 Task: Sort the products in the category "Children & Baby Health" by unit price (high first).
Action: Mouse moved to (265, 114)
Screenshot: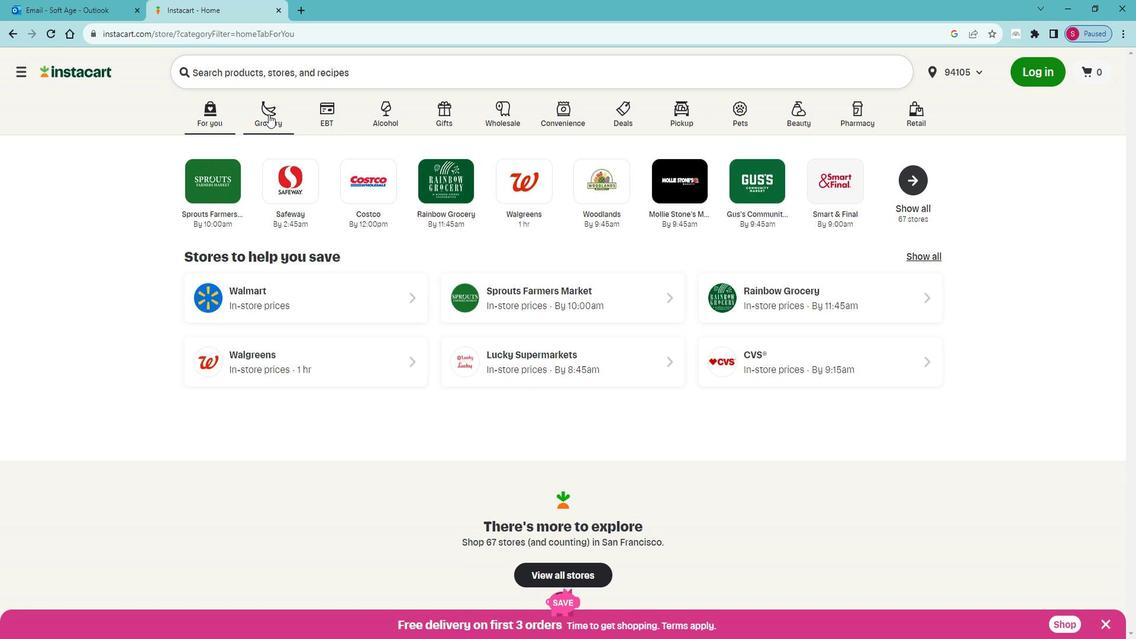 
Action: Mouse pressed left at (265, 114)
Screenshot: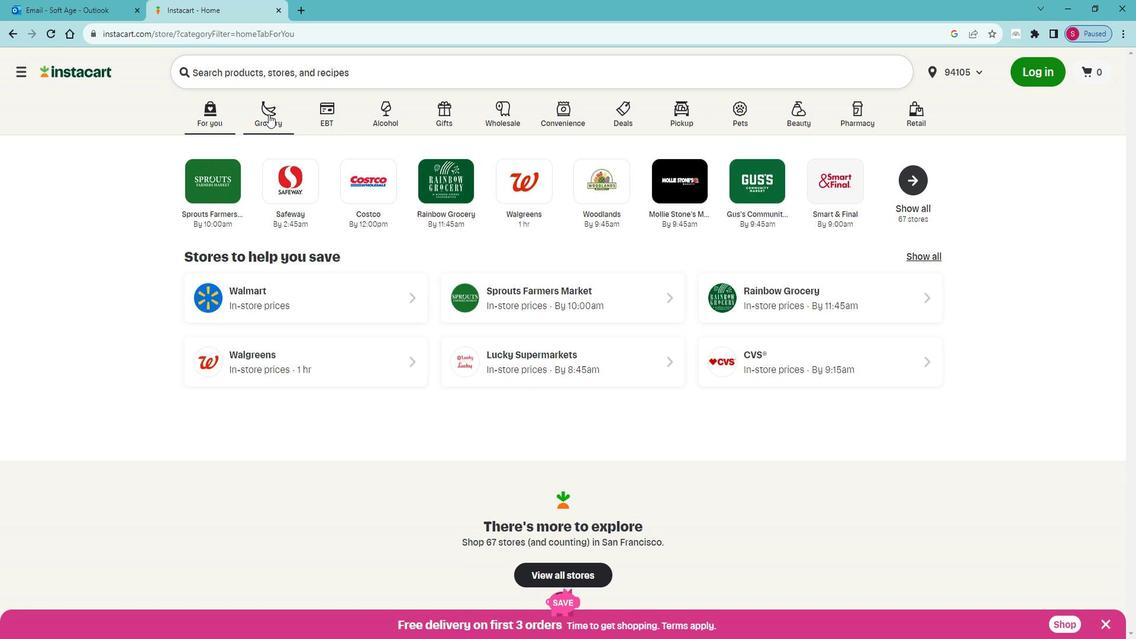
Action: Mouse moved to (794, 193)
Screenshot: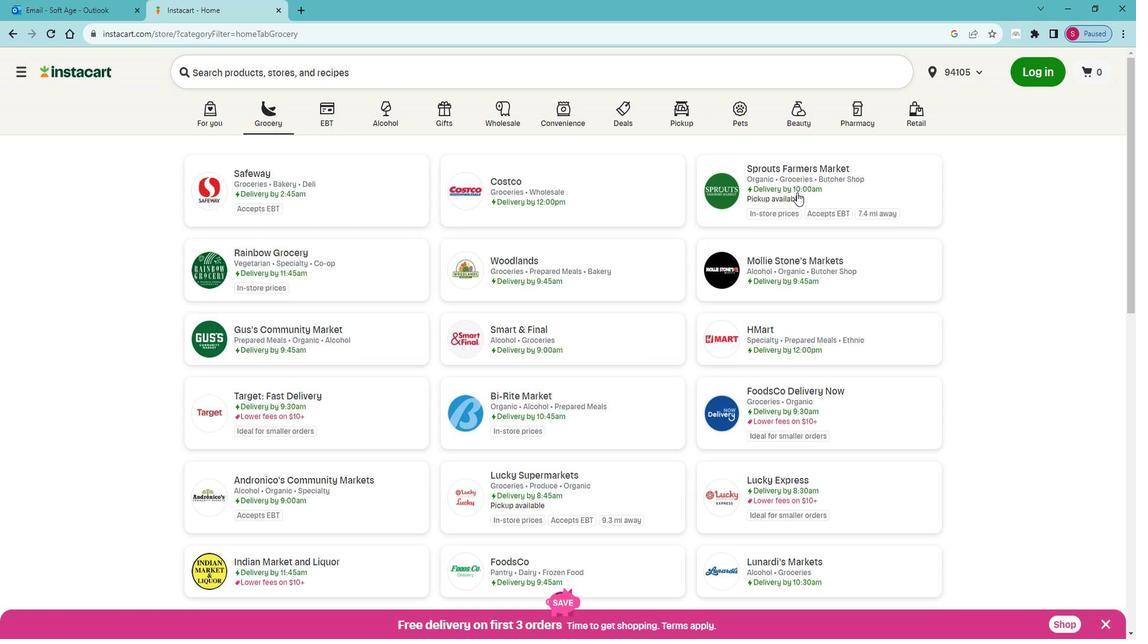 
Action: Mouse pressed left at (794, 193)
Screenshot: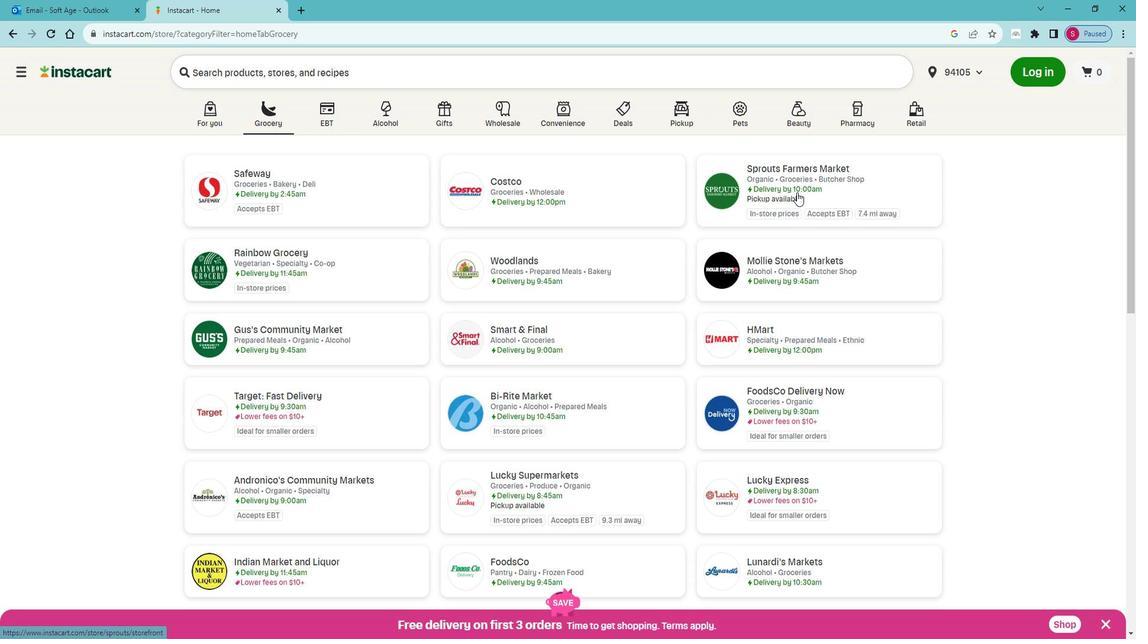 
Action: Mouse moved to (49, 477)
Screenshot: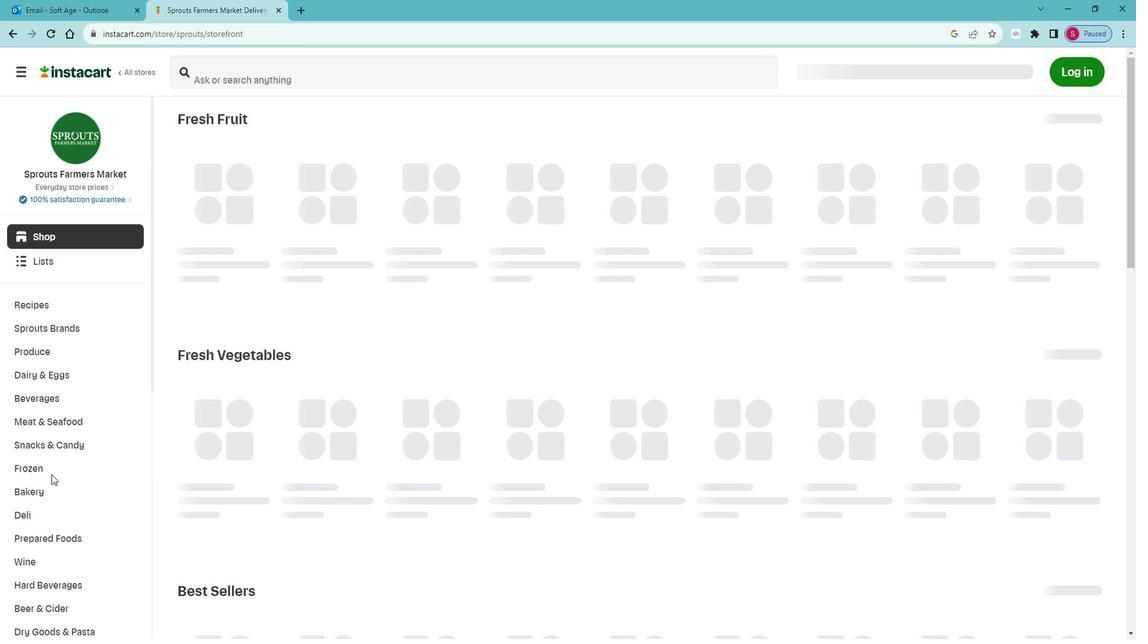 
Action: Mouse scrolled (49, 476) with delta (0, 0)
Screenshot: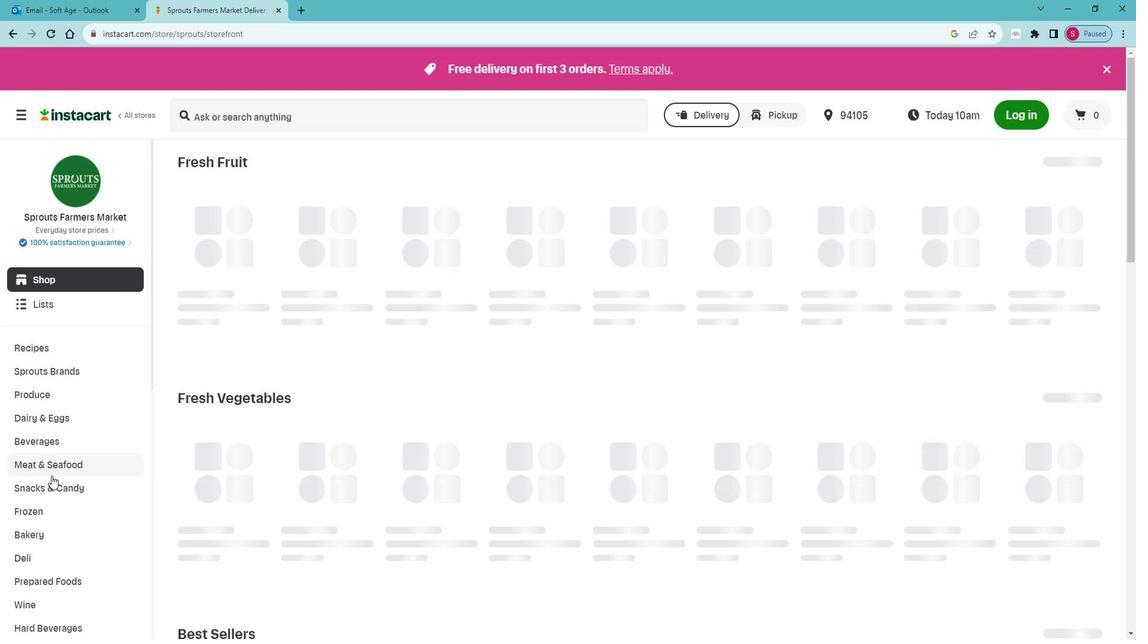 
Action: Mouse scrolled (49, 476) with delta (0, 0)
Screenshot: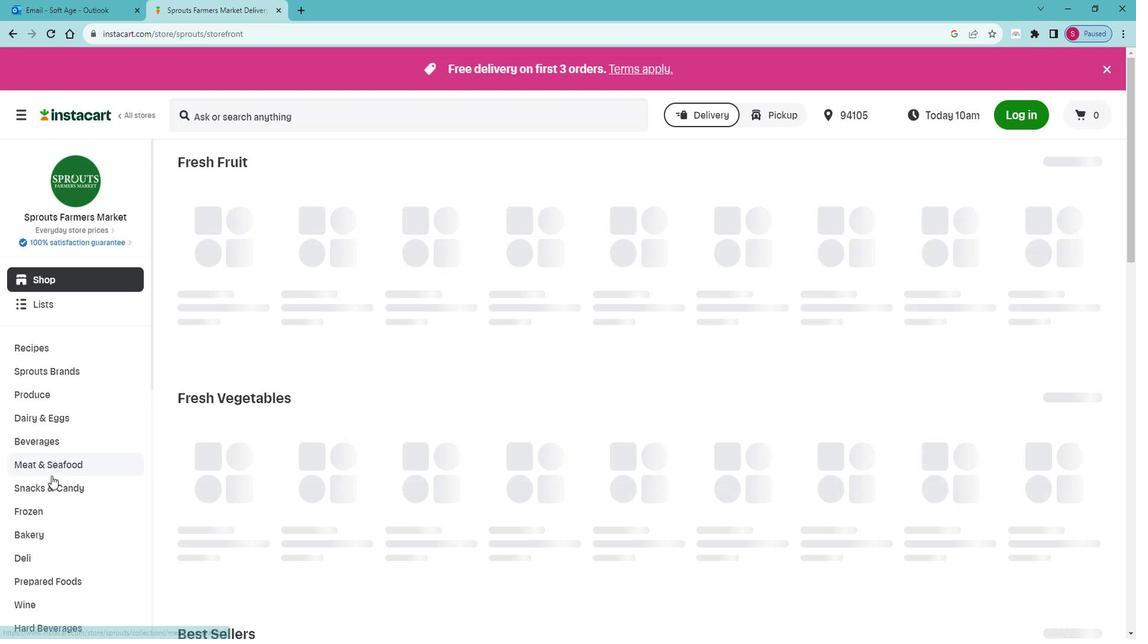 
Action: Mouse scrolled (49, 476) with delta (0, 0)
Screenshot: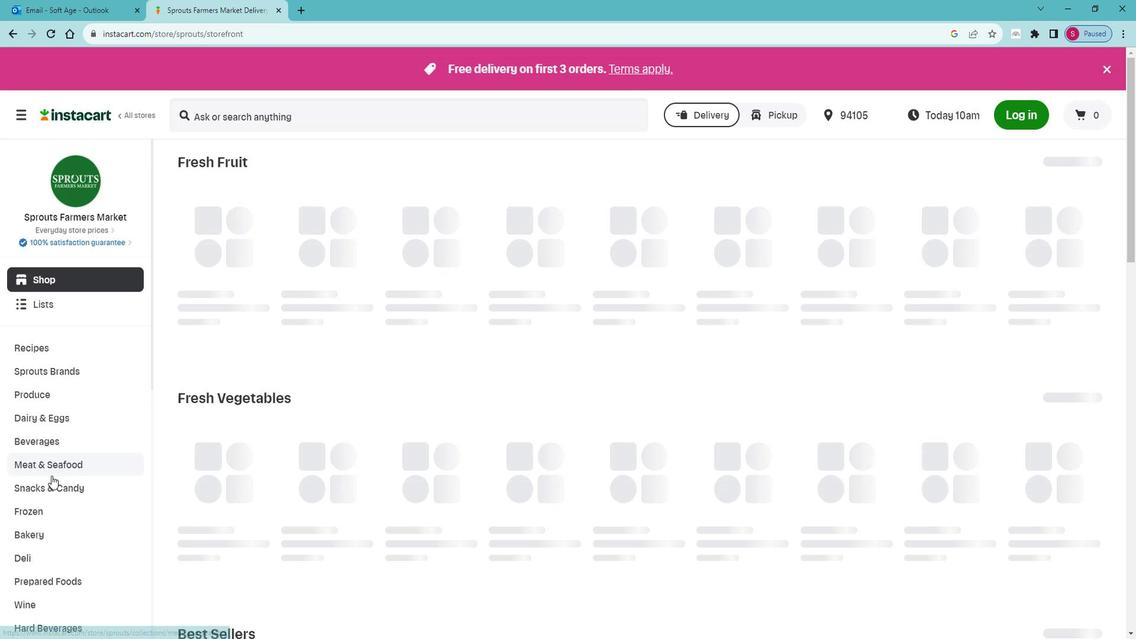 
Action: Mouse scrolled (49, 476) with delta (0, 0)
Screenshot: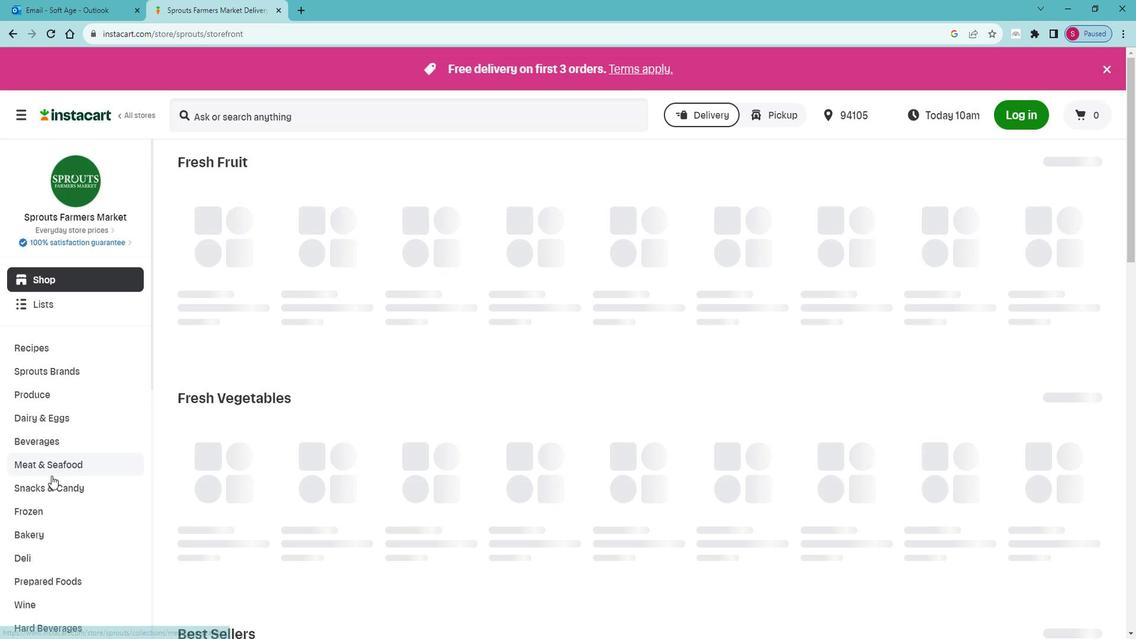 
Action: Mouse scrolled (49, 476) with delta (0, 0)
Screenshot: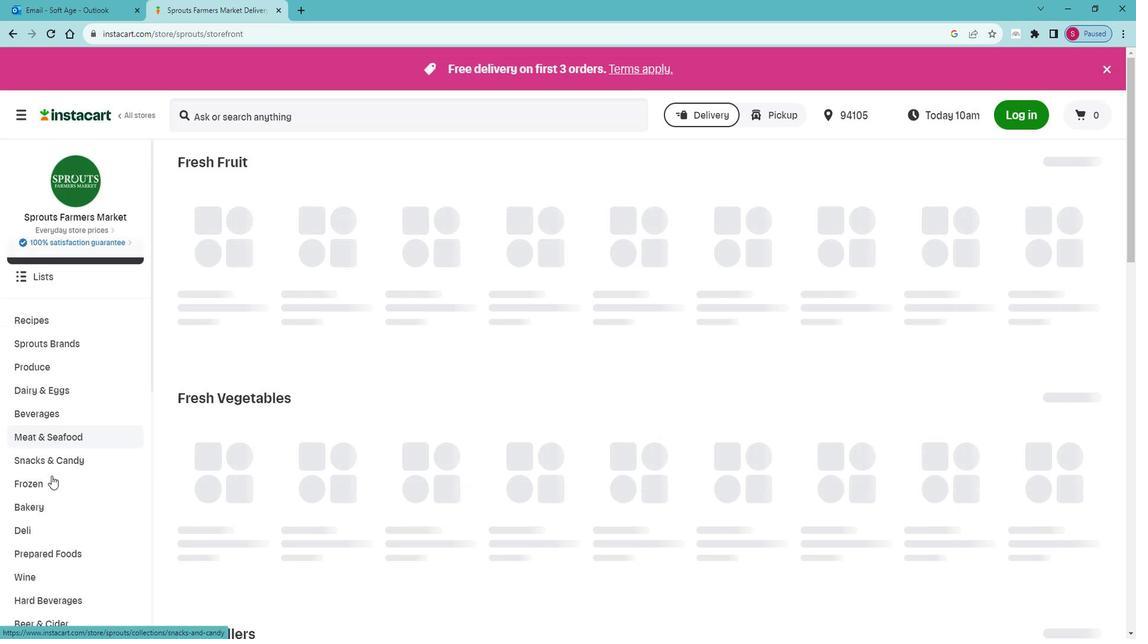 
Action: Mouse scrolled (49, 477) with delta (0, 0)
Screenshot: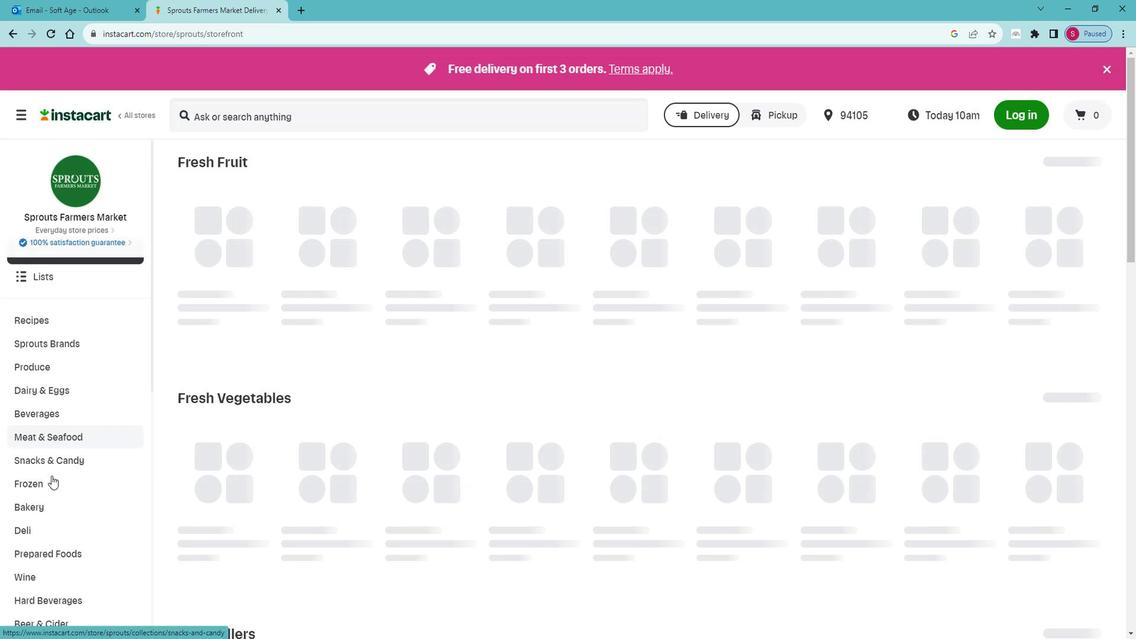 
Action: Mouse scrolled (49, 476) with delta (0, 0)
Screenshot: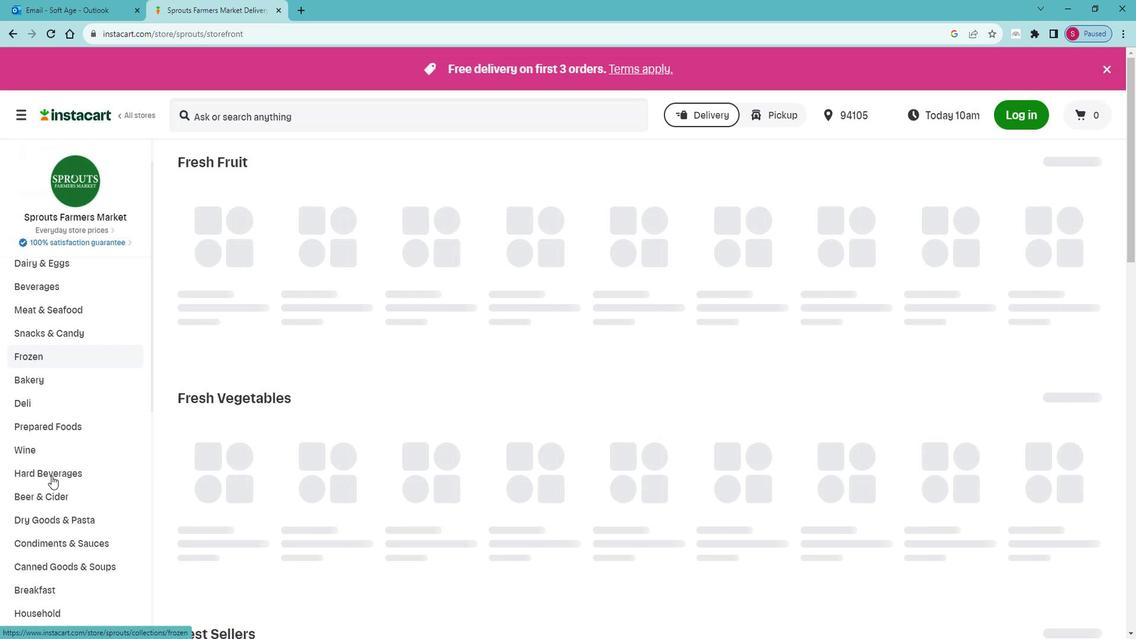
Action: Mouse scrolled (49, 476) with delta (0, 0)
Screenshot: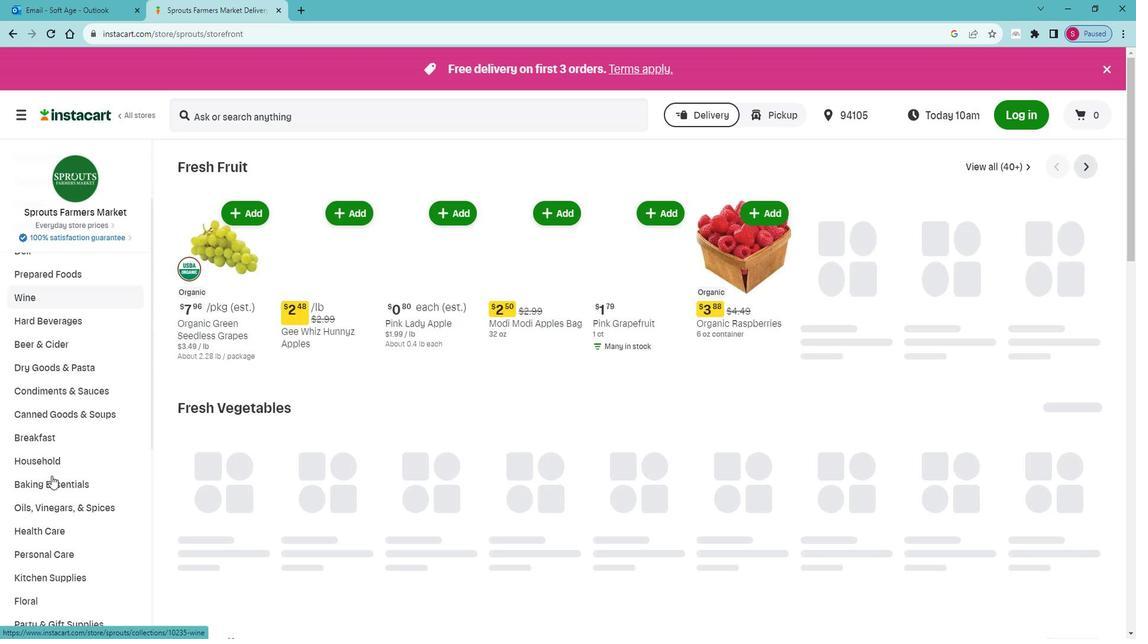 
Action: Mouse scrolled (49, 476) with delta (0, 0)
Screenshot: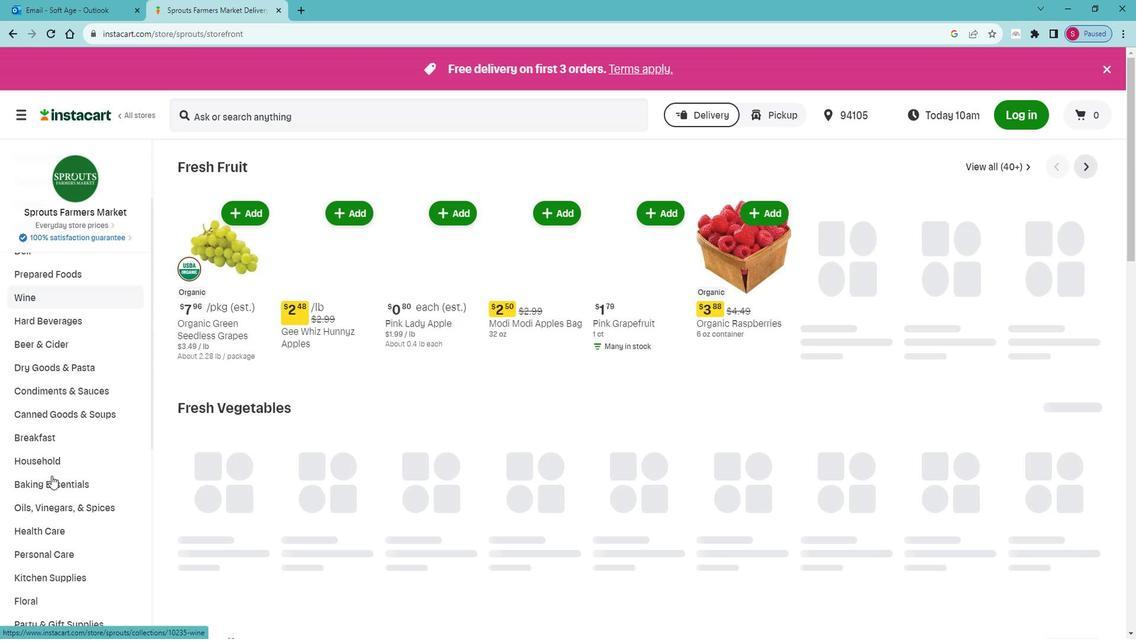 
Action: Mouse scrolled (49, 476) with delta (0, 0)
Screenshot: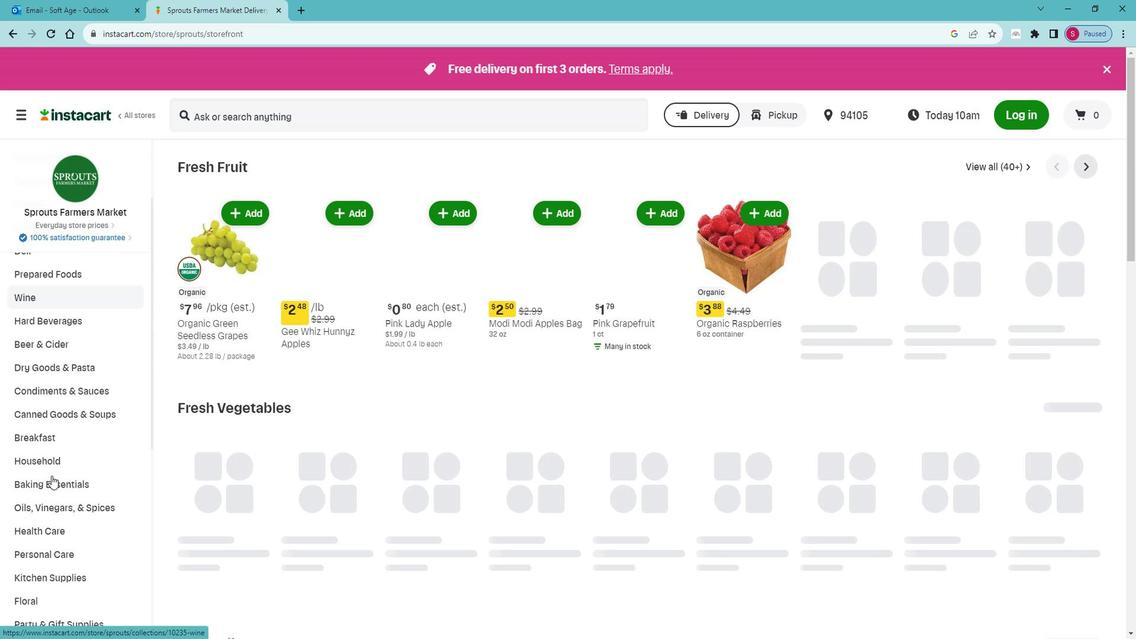
Action: Mouse scrolled (49, 476) with delta (0, 0)
Screenshot: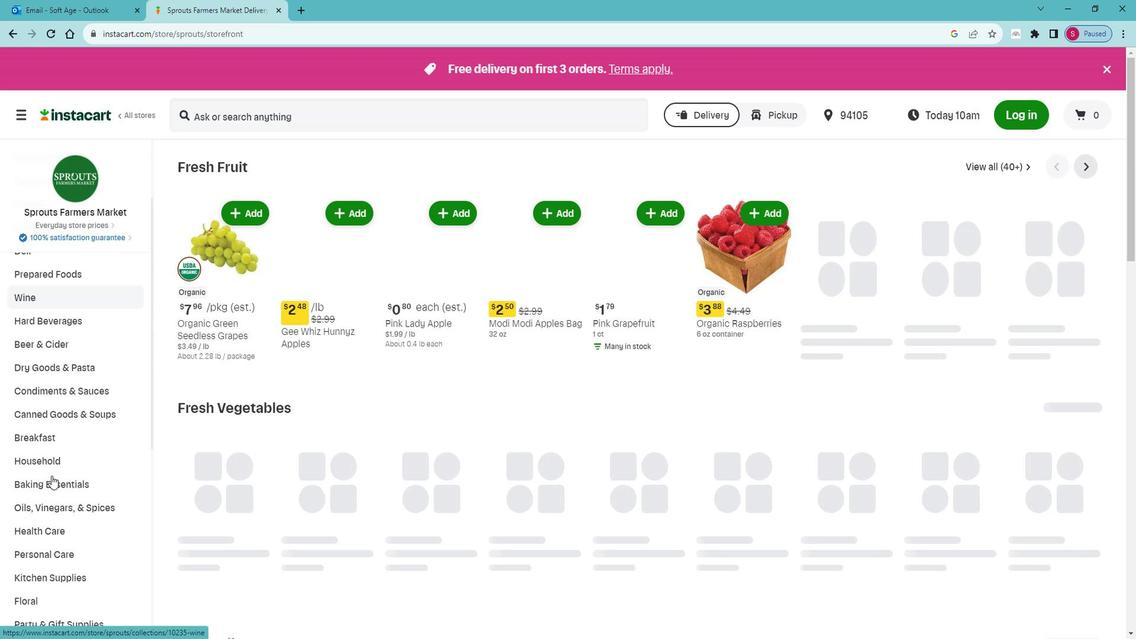 
Action: Mouse scrolled (49, 477) with delta (0, 0)
Screenshot: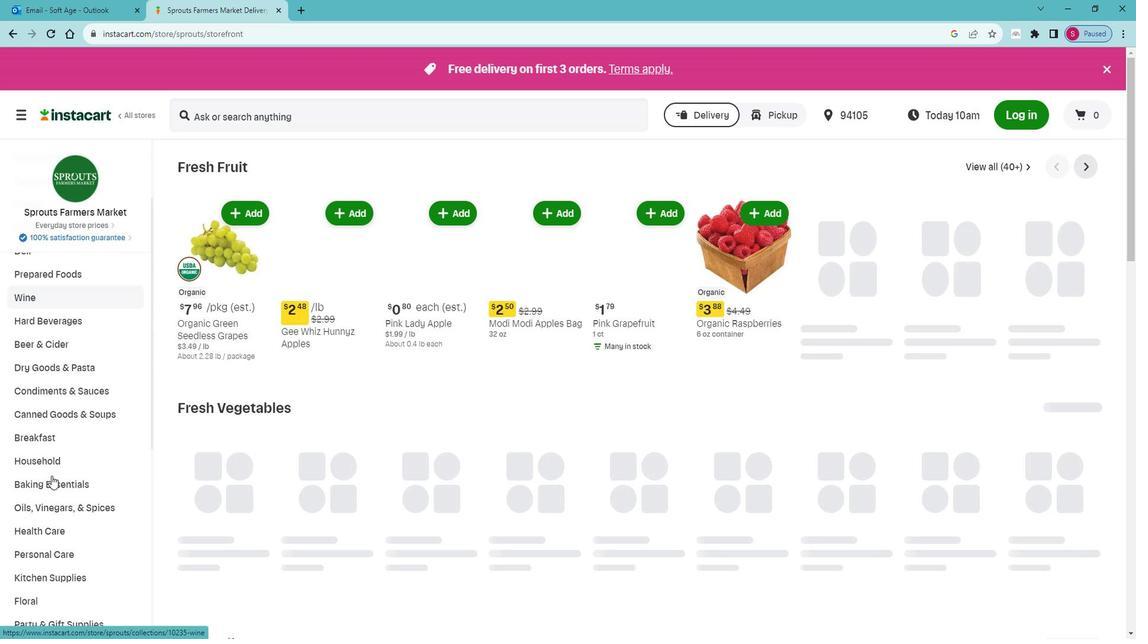 
Action: Mouse scrolled (49, 476) with delta (0, 0)
Screenshot: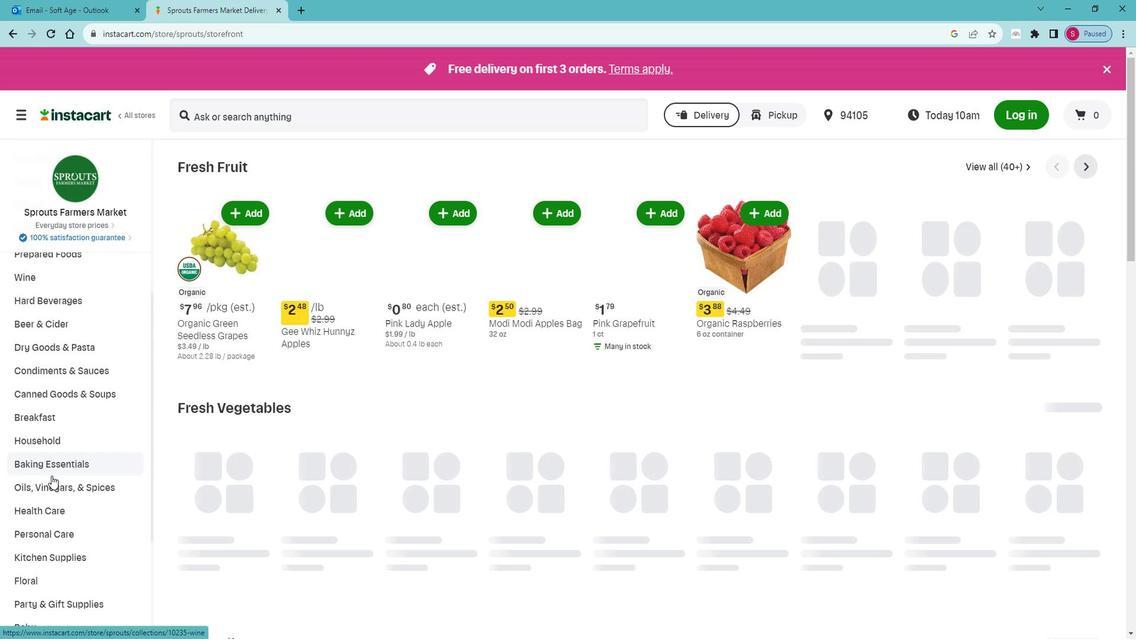
Action: Mouse scrolled (49, 477) with delta (0, 0)
Screenshot: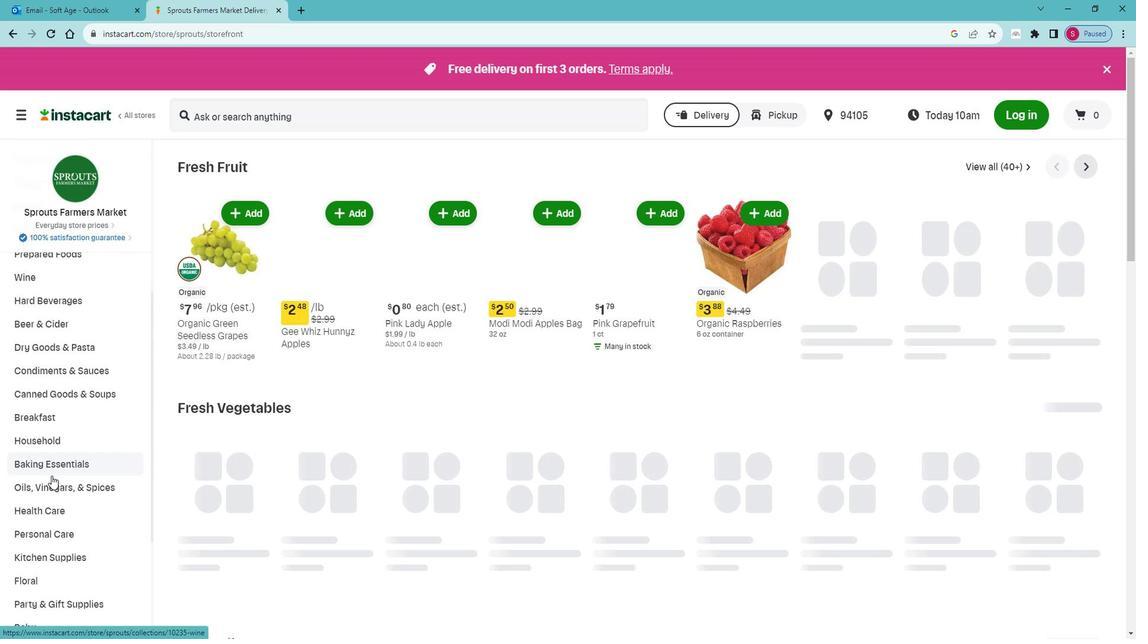 
Action: Mouse moved to (73, 520)
Screenshot: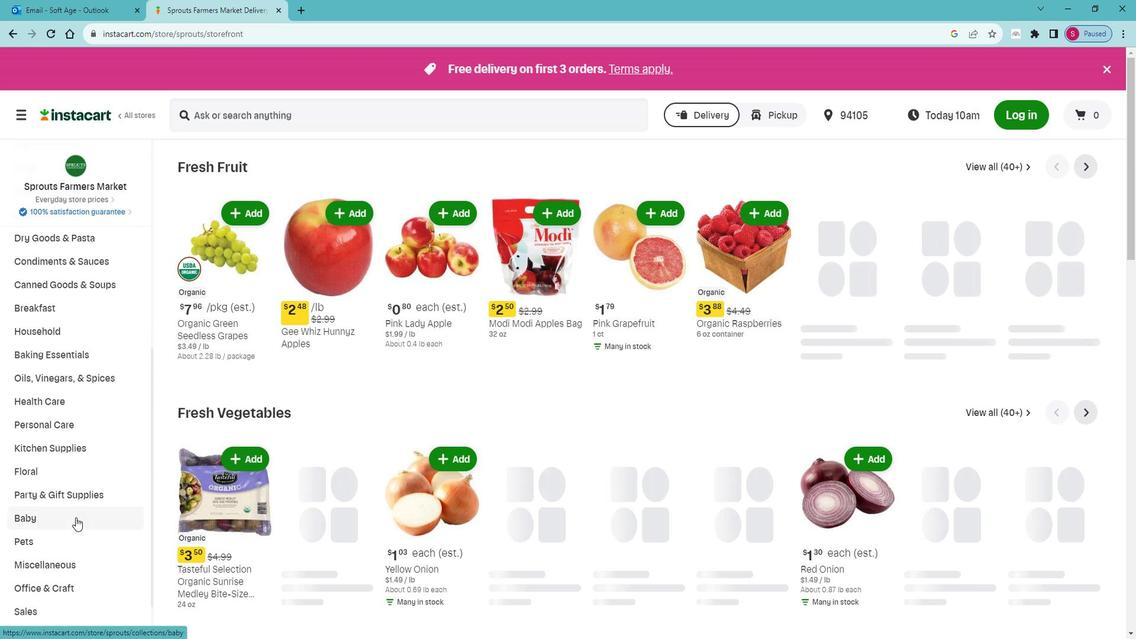 
Action: Mouse scrolled (73, 519) with delta (0, 0)
Screenshot: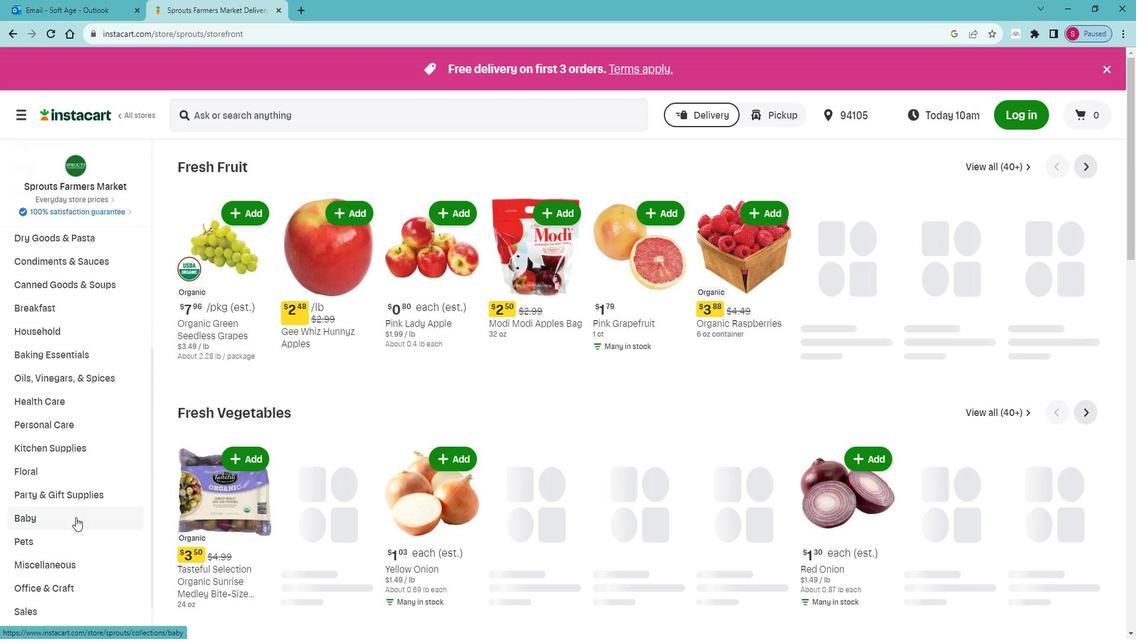 
Action: Mouse moved to (73, 521)
Screenshot: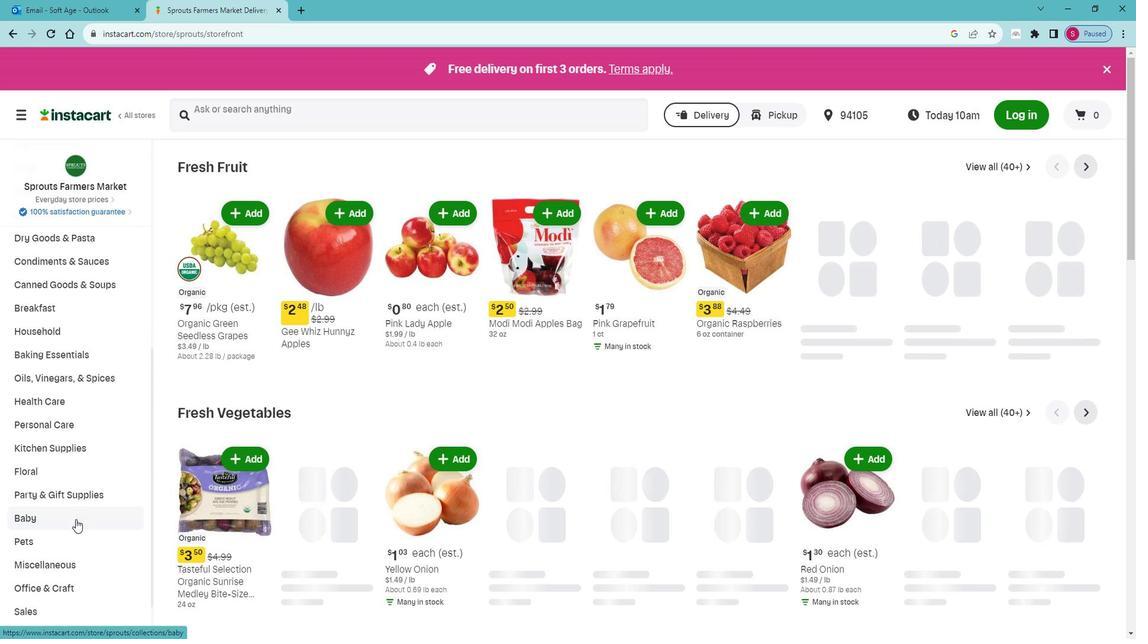 
Action: Mouse scrolled (73, 520) with delta (0, 0)
Screenshot: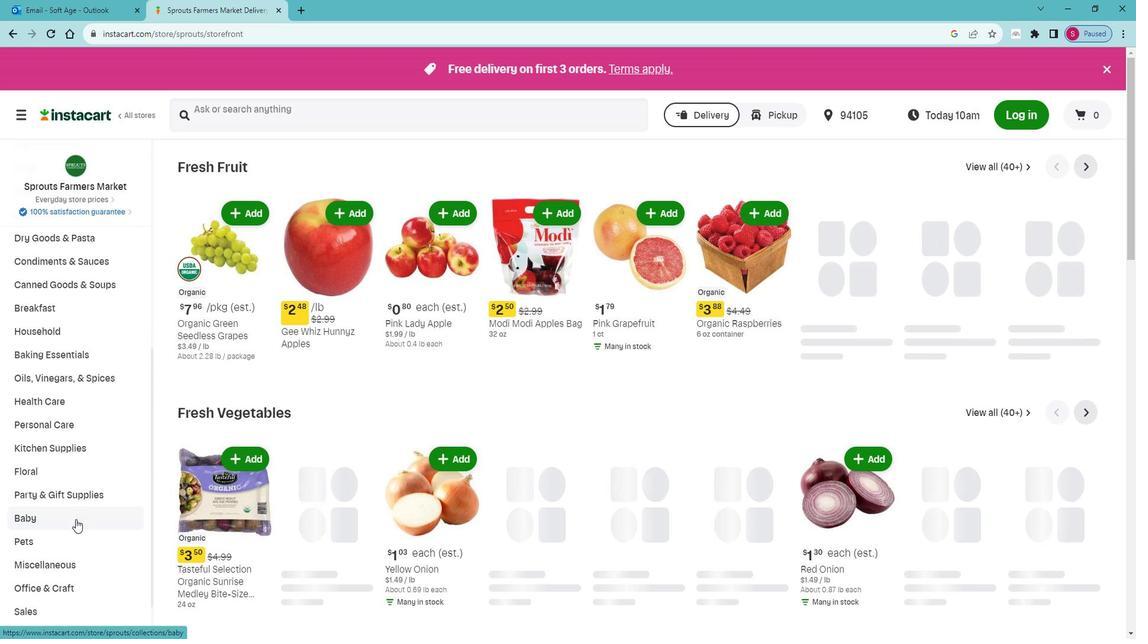 
Action: Mouse scrolled (73, 520) with delta (0, 0)
Screenshot: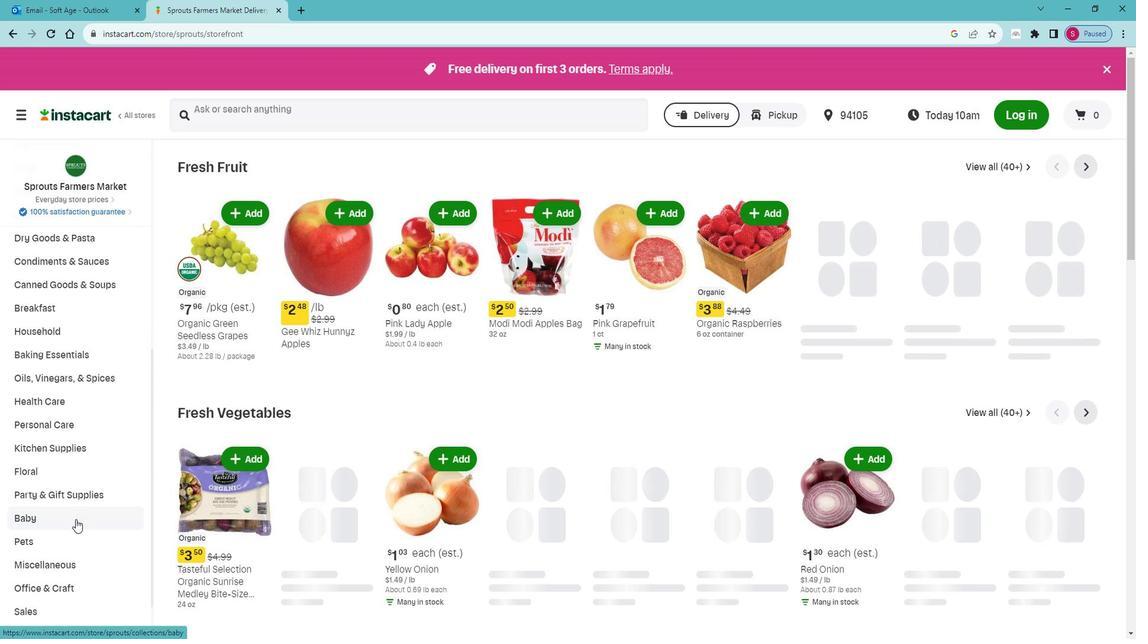 
Action: Mouse scrolled (73, 520) with delta (0, 0)
Screenshot: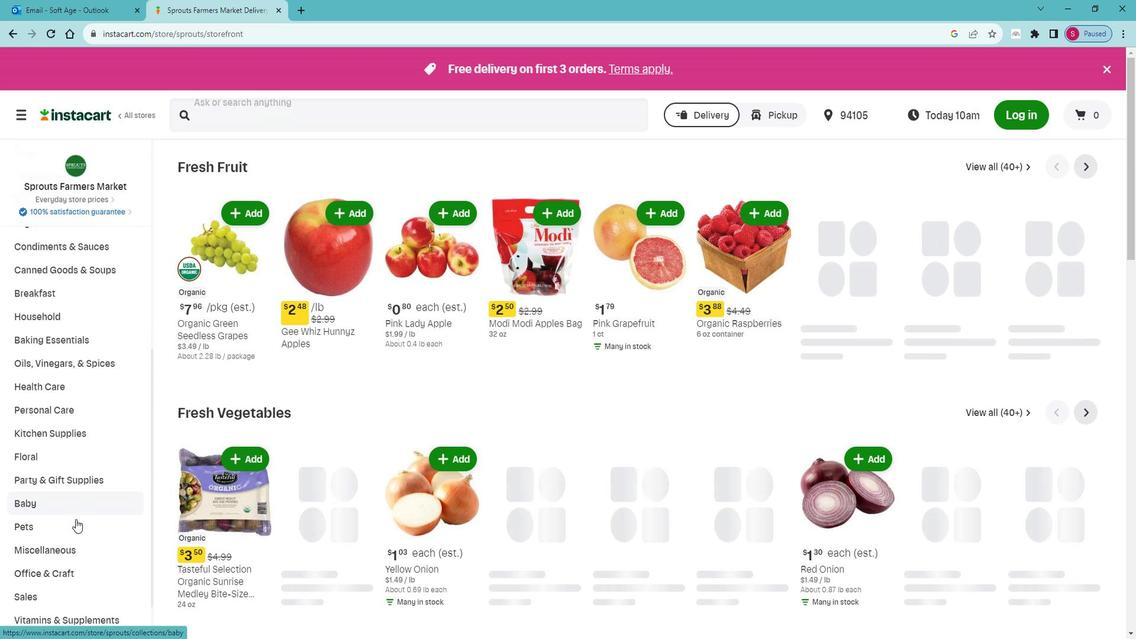 
Action: Mouse scrolled (73, 520) with delta (0, 0)
Screenshot: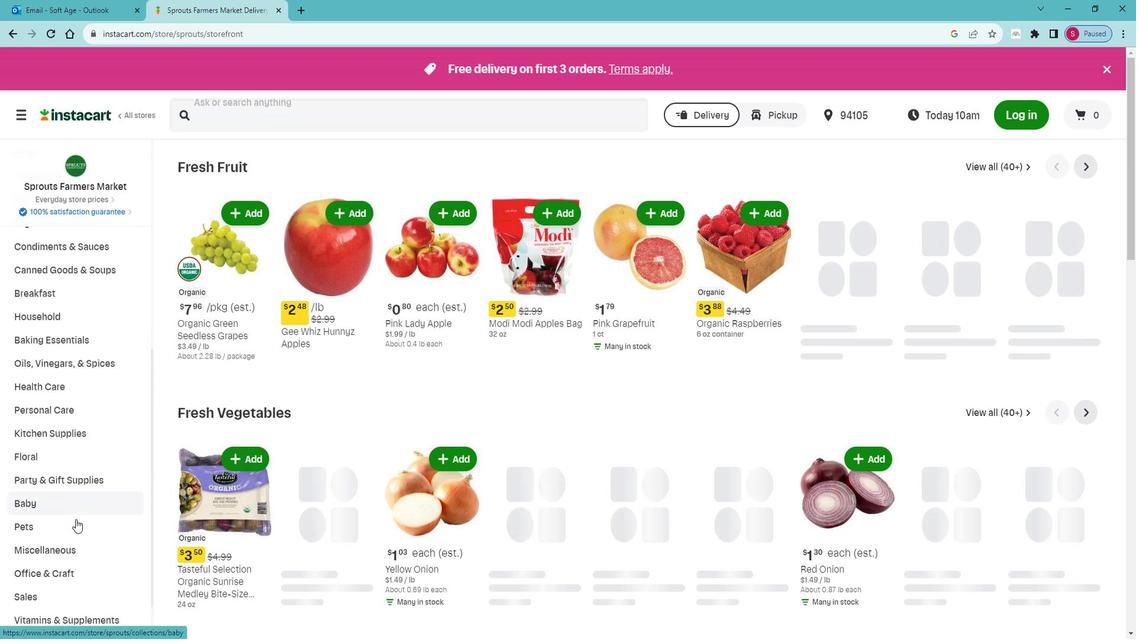 
Action: Mouse scrolled (73, 520) with delta (0, 0)
Screenshot: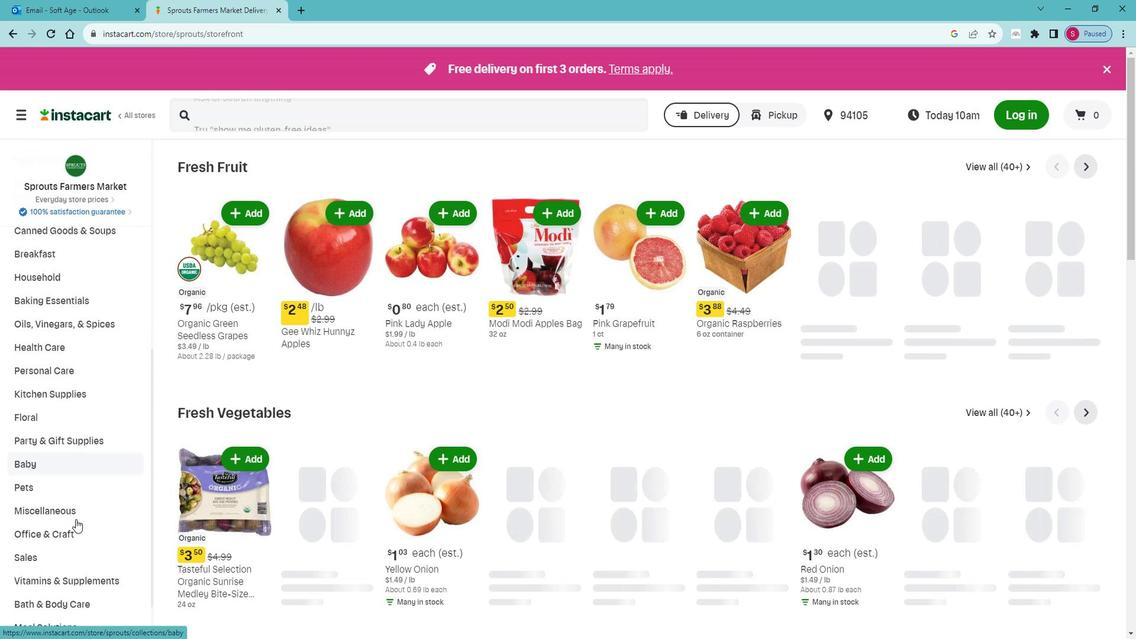 
Action: Mouse moved to (73, 520)
Screenshot: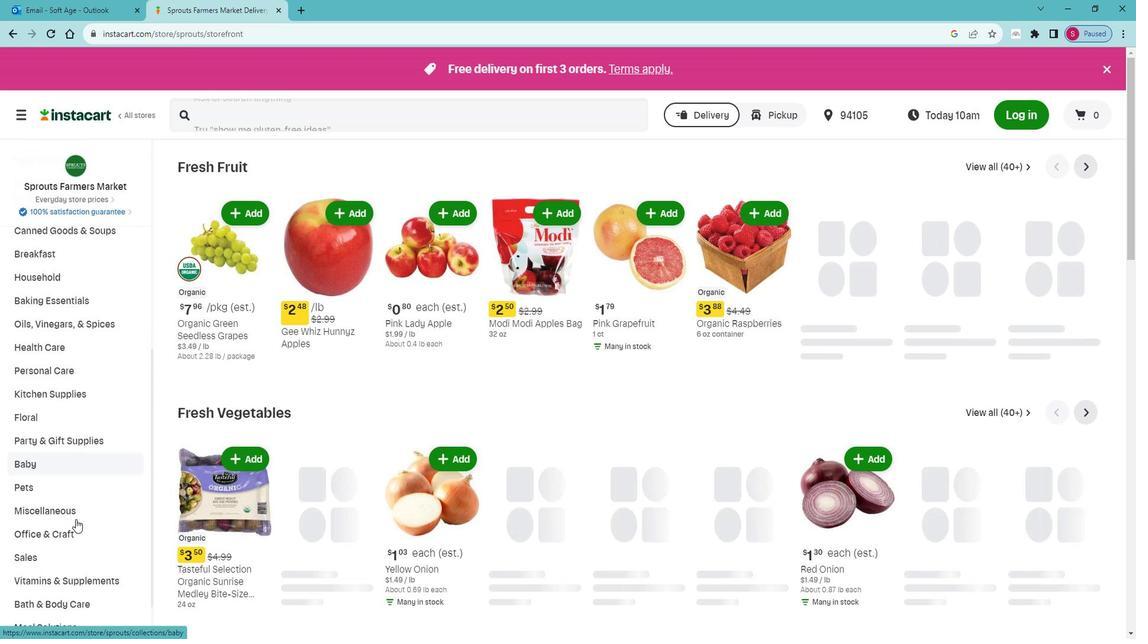 
Action: Mouse scrolled (73, 519) with delta (0, 0)
Screenshot: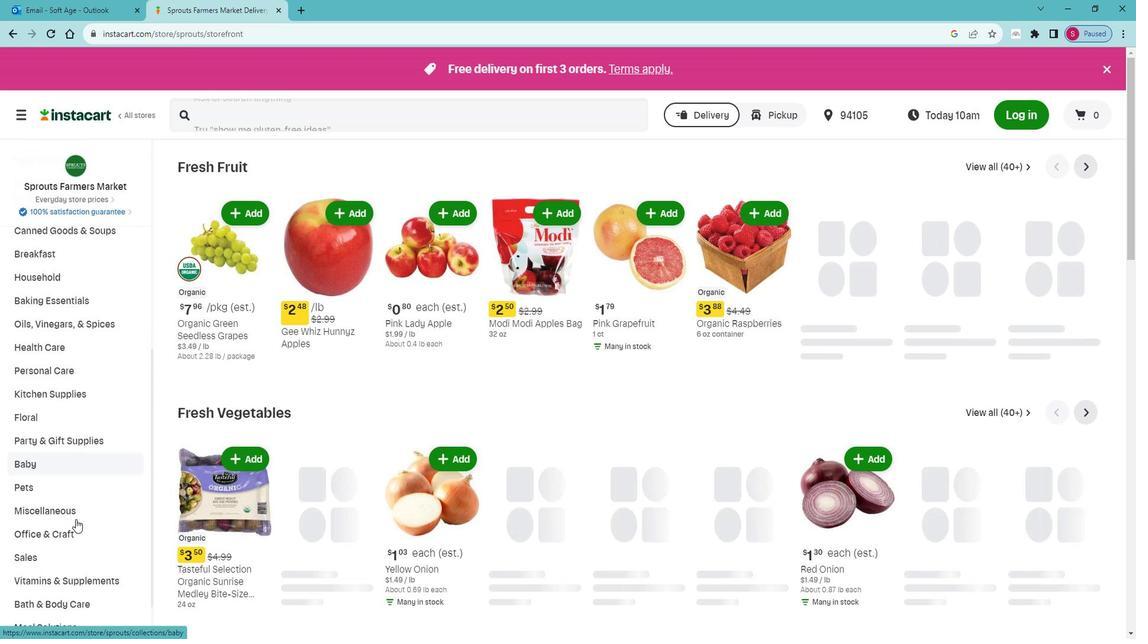 
Action: Mouse moved to (58, 577)
Screenshot: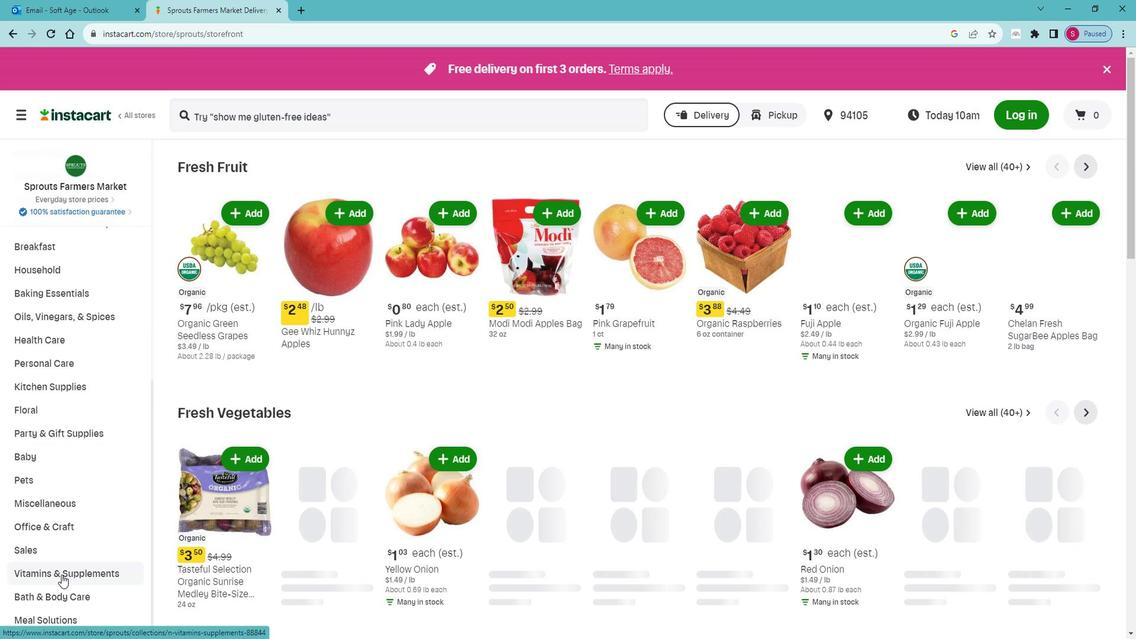 
Action: Mouse pressed left at (58, 577)
Screenshot: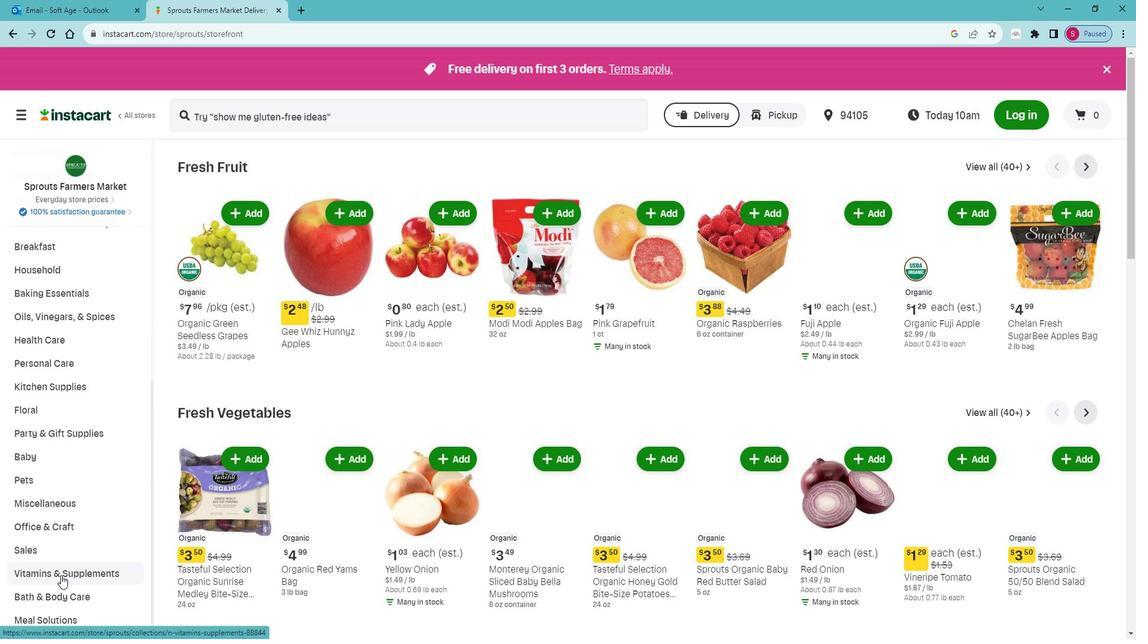
Action: Mouse moved to (78, 438)
Screenshot: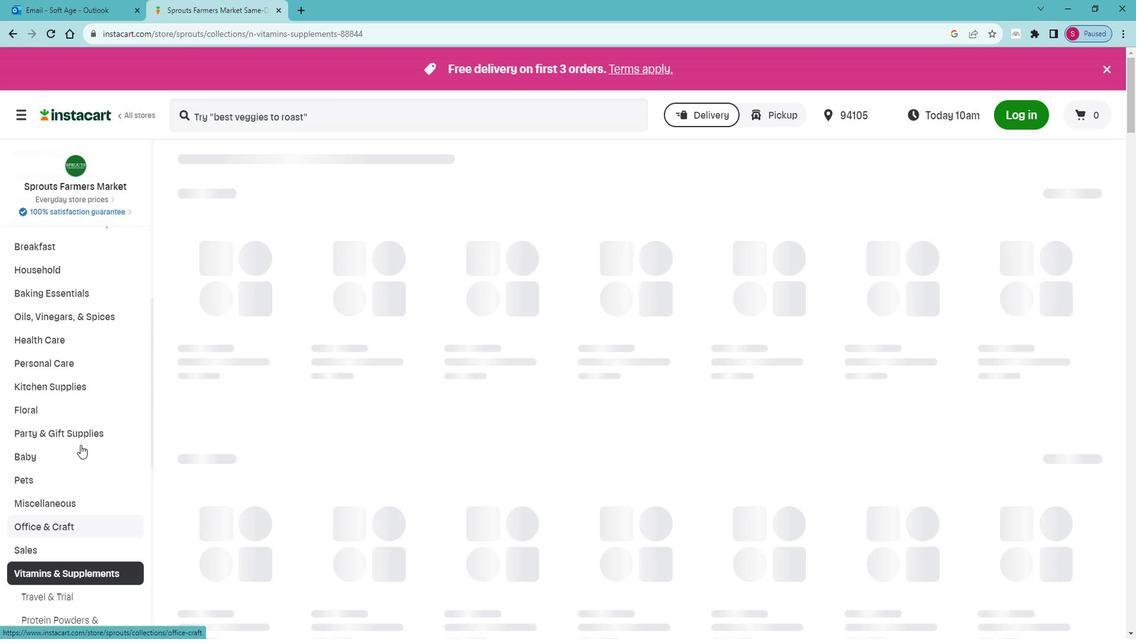 
Action: Mouse scrolled (78, 437) with delta (0, 0)
Screenshot: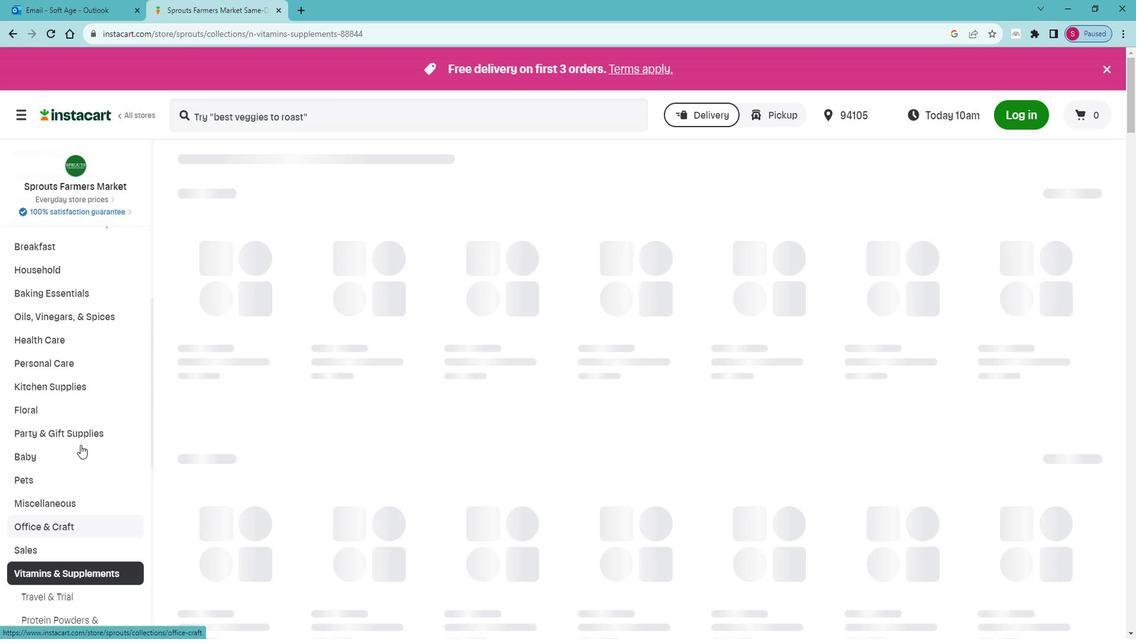 
Action: Mouse moved to (78, 431)
Screenshot: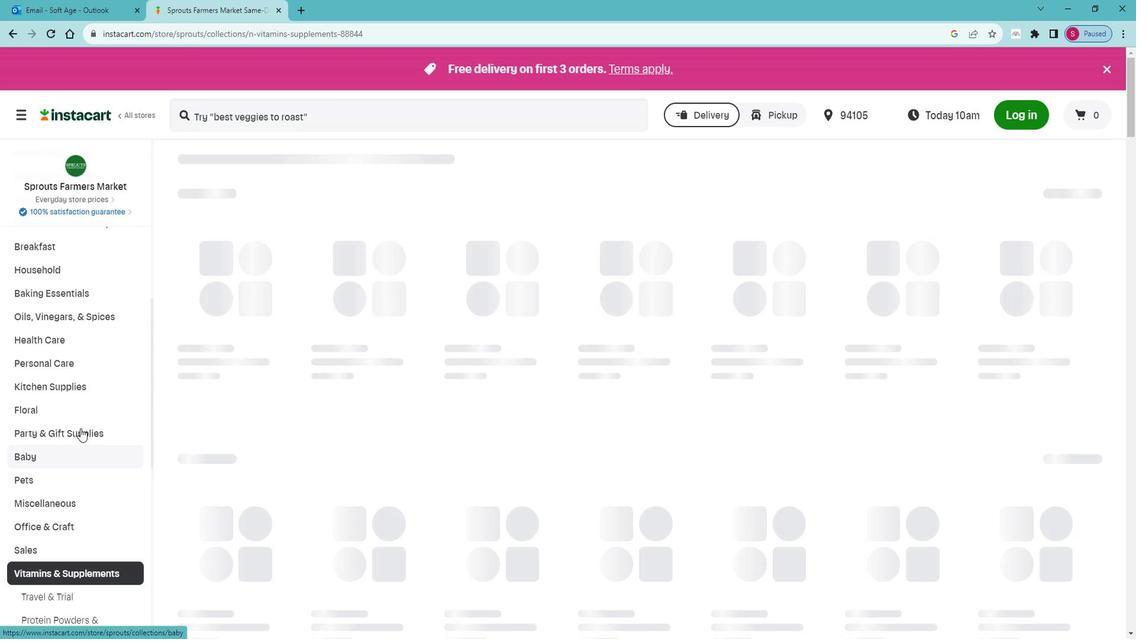 
Action: Mouse scrolled (78, 430) with delta (0, 0)
Screenshot: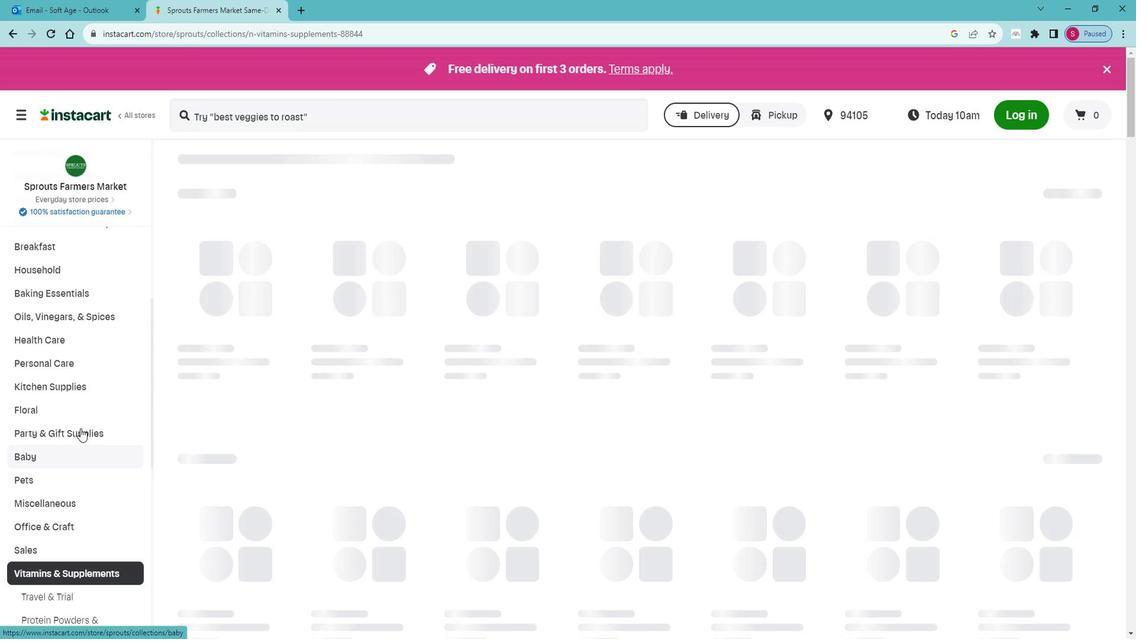 
Action: Mouse moved to (78, 425)
Screenshot: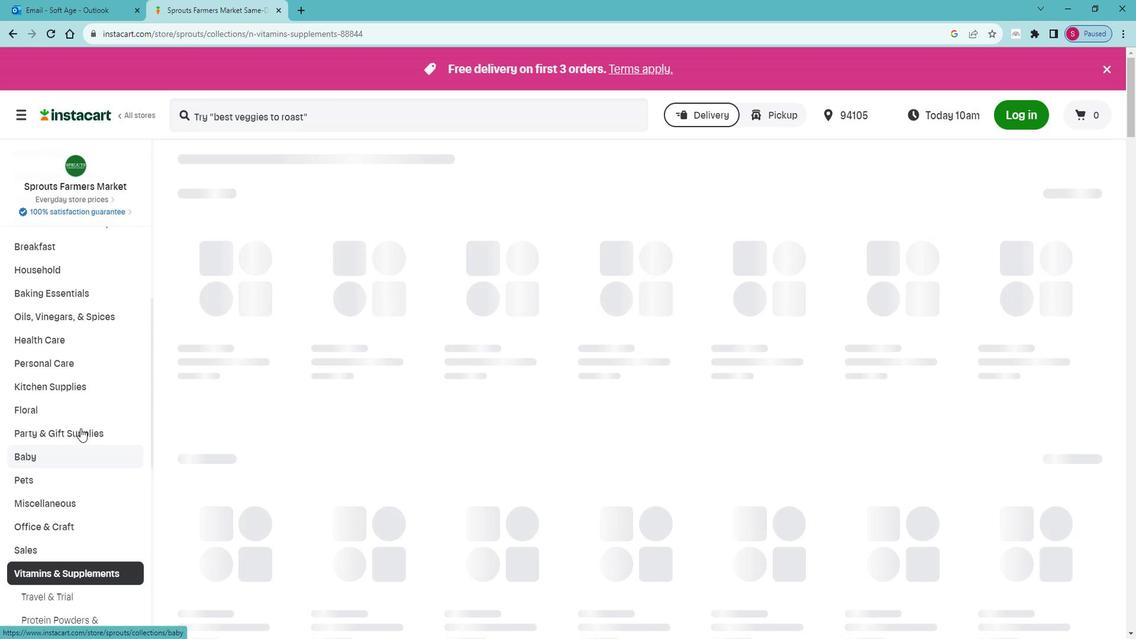 
Action: Mouse scrolled (78, 425) with delta (0, 0)
Screenshot: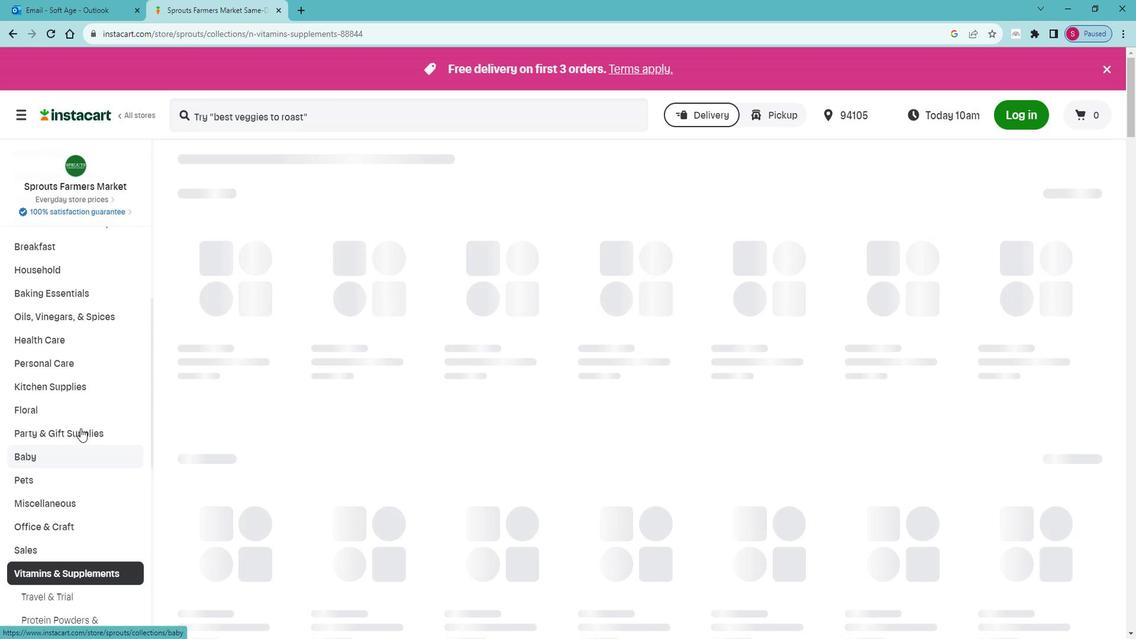 
Action: Mouse moved to (77, 422)
Screenshot: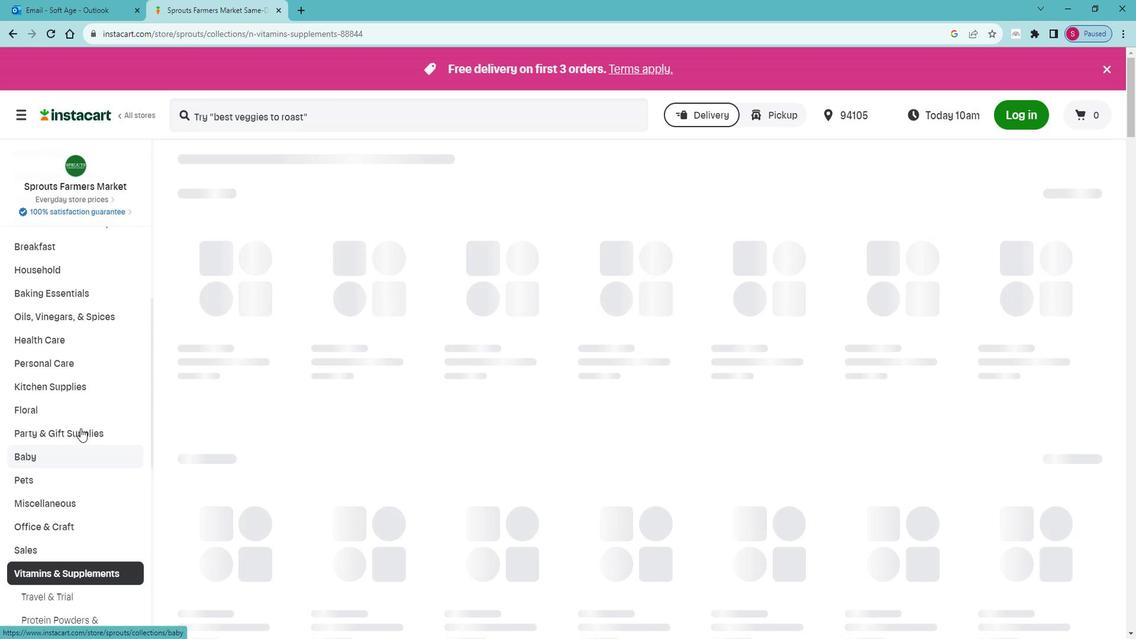 
Action: Mouse scrolled (77, 421) with delta (0, 0)
Screenshot: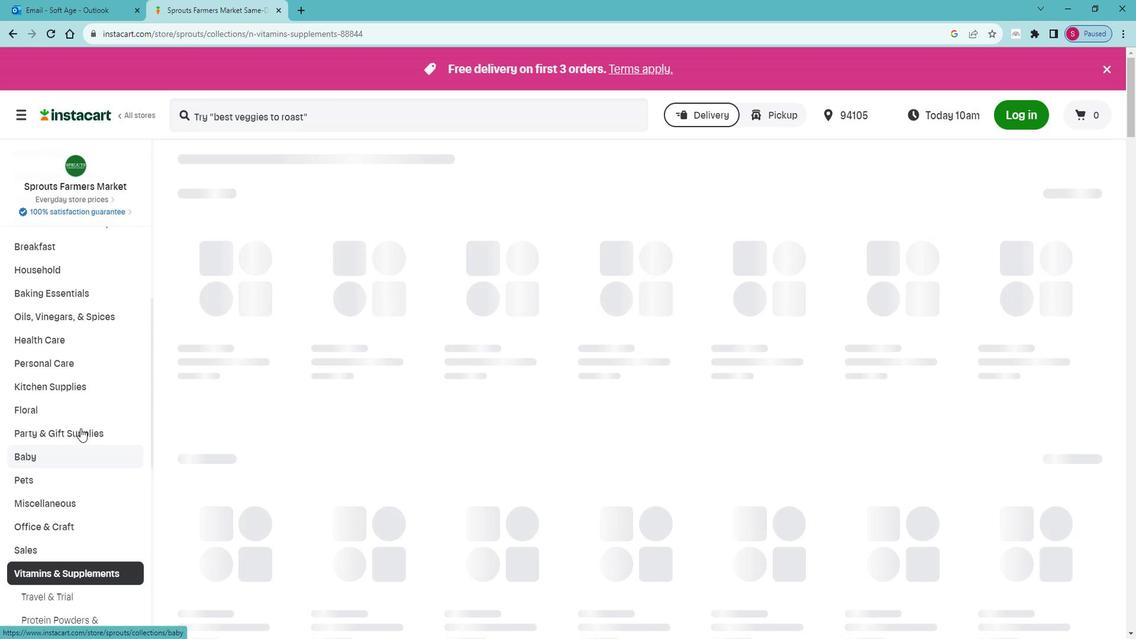 
Action: Mouse moved to (75, 415)
Screenshot: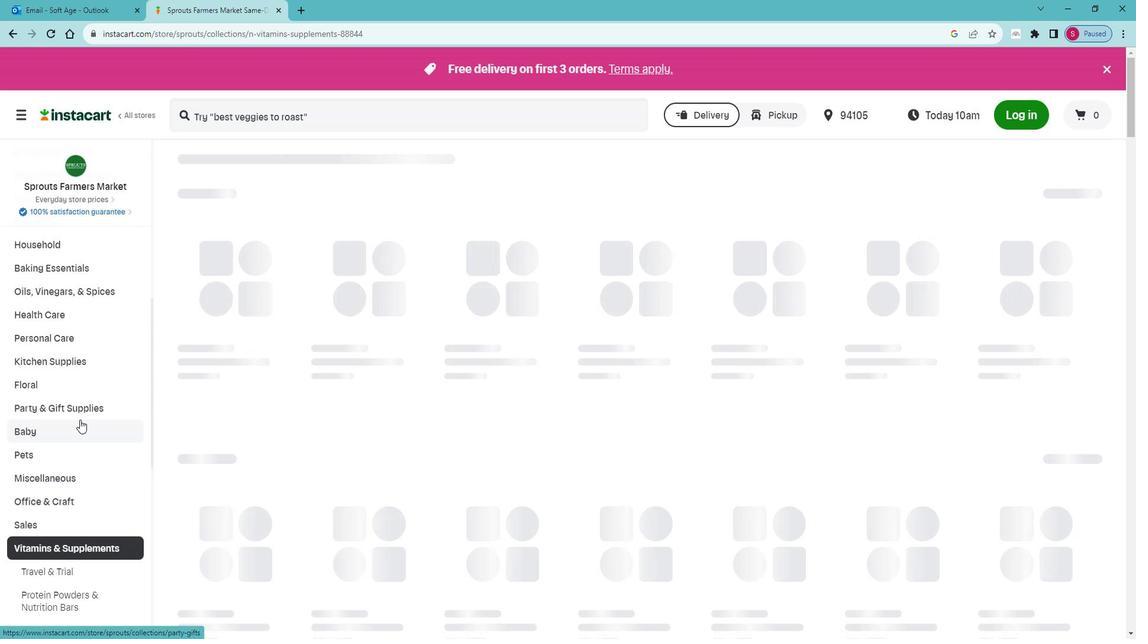 
Action: Mouse scrolled (75, 414) with delta (0, 0)
Screenshot: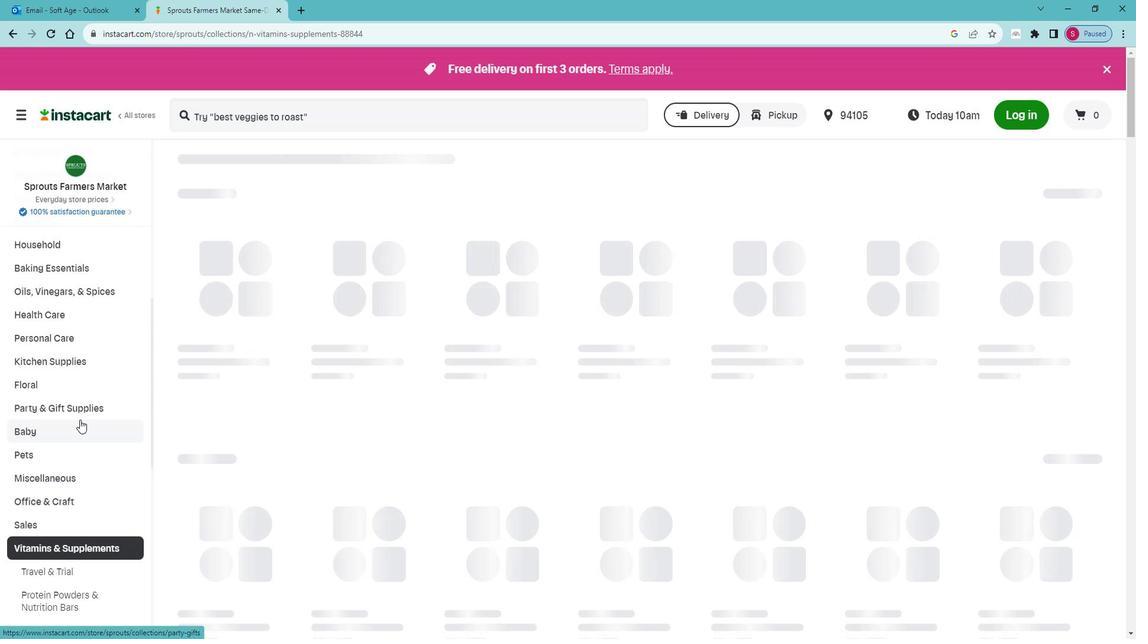 
Action: Mouse moved to (73, 407)
Screenshot: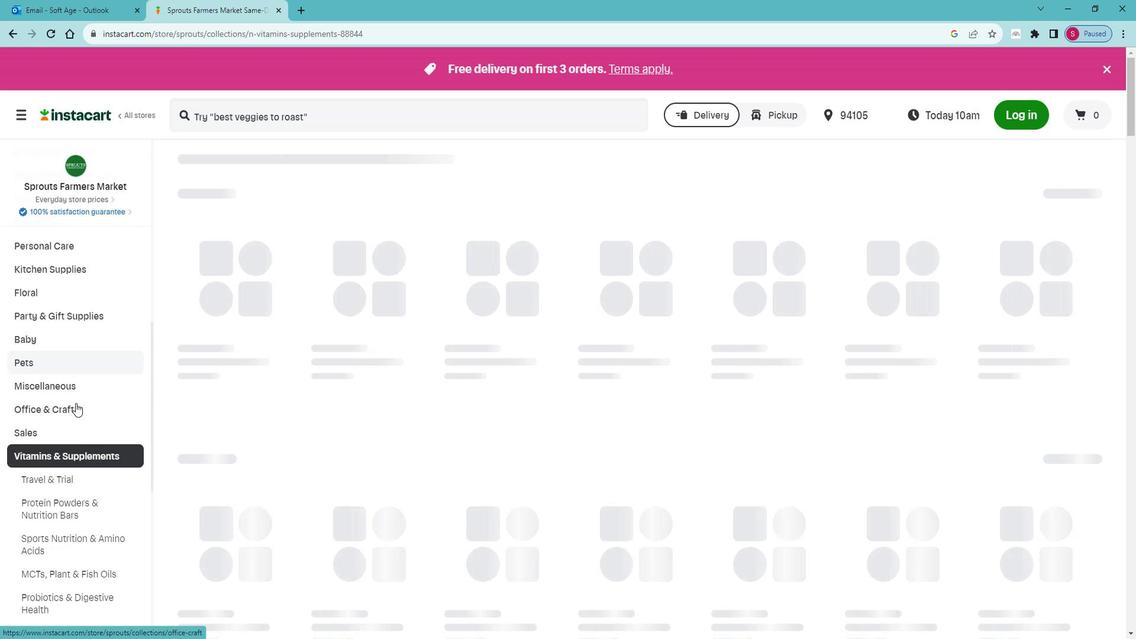 
Action: Mouse scrolled (73, 406) with delta (0, 0)
Screenshot: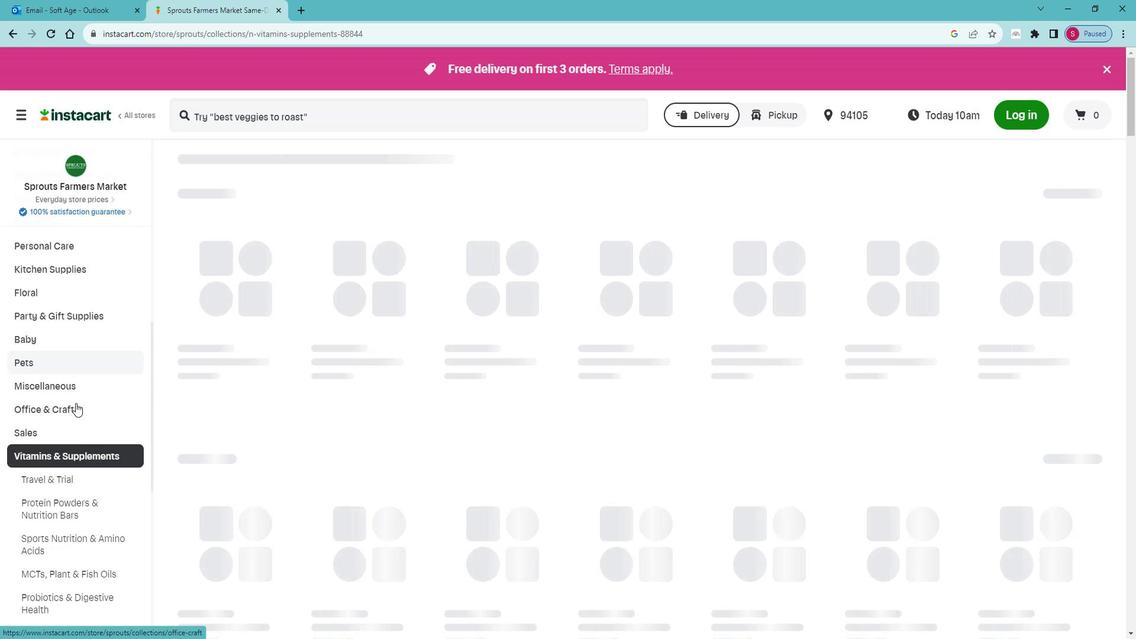 
Action: Mouse moved to (59, 462)
Screenshot: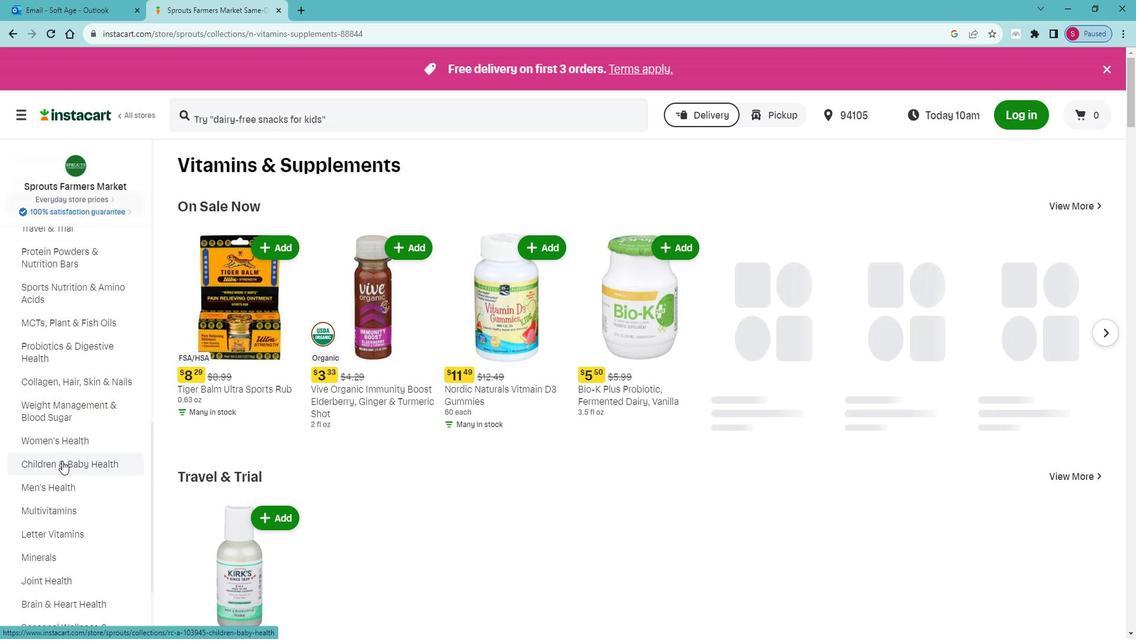 
Action: Mouse pressed left at (59, 462)
Screenshot: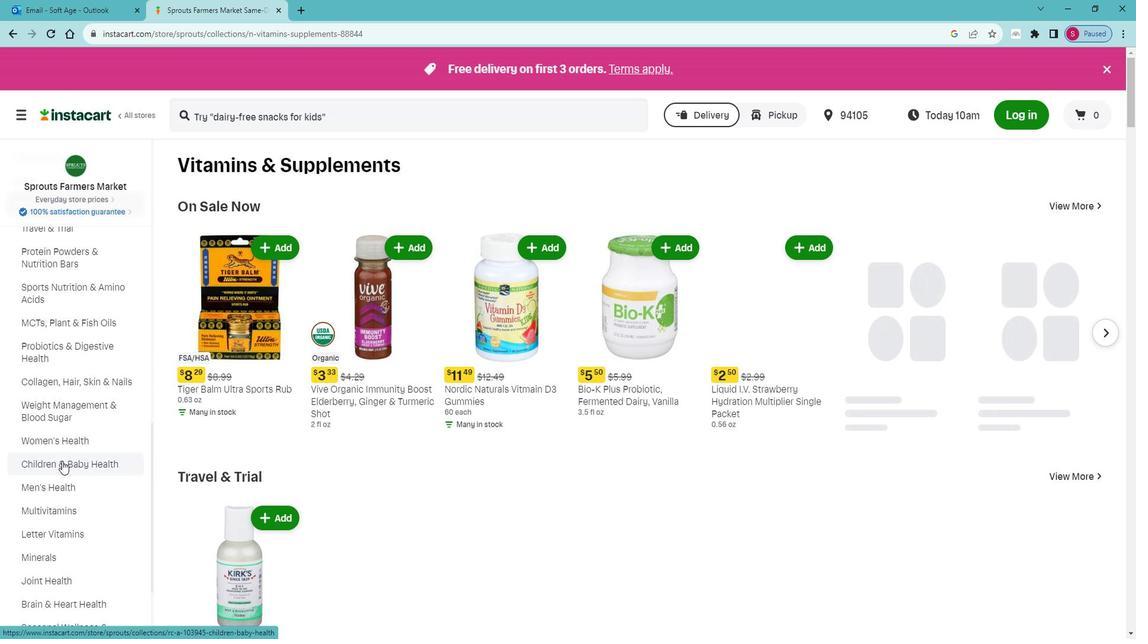 
Action: Mouse moved to (1062, 219)
Screenshot: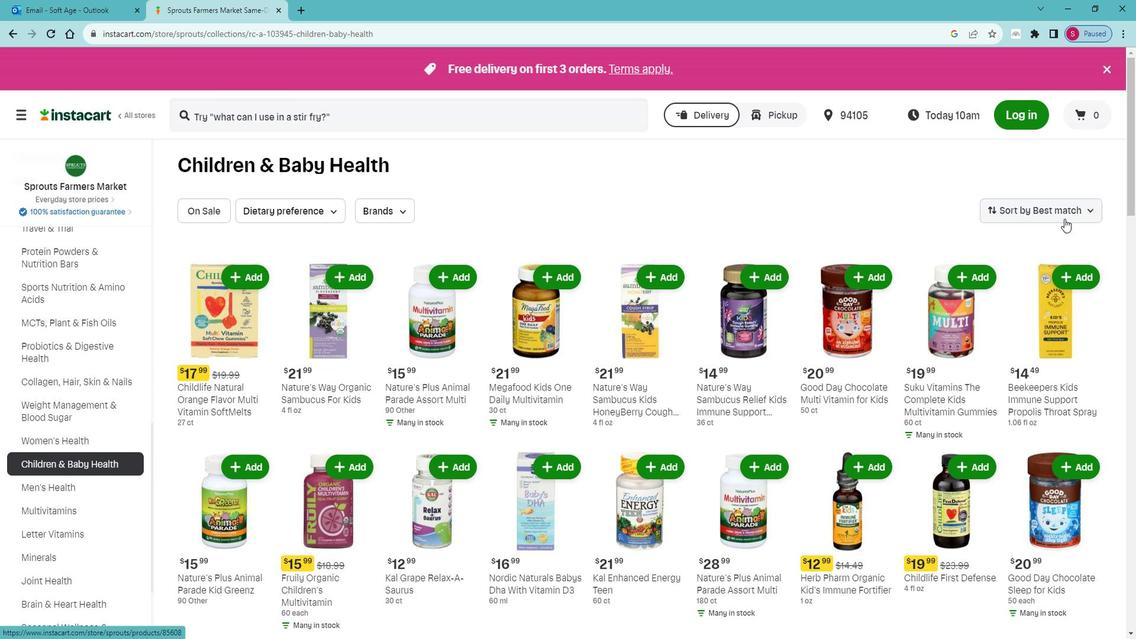 
Action: Mouse pressed left at (1062, 219)
Screenshot: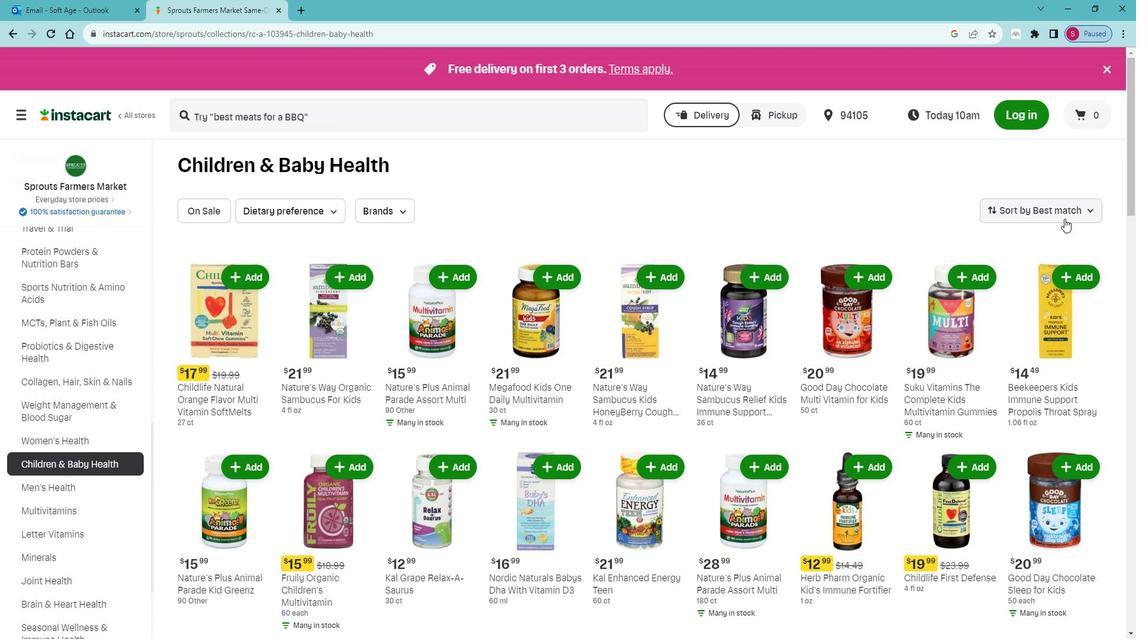 
Action: Mouse moved to (1056, 351)
Screenshot: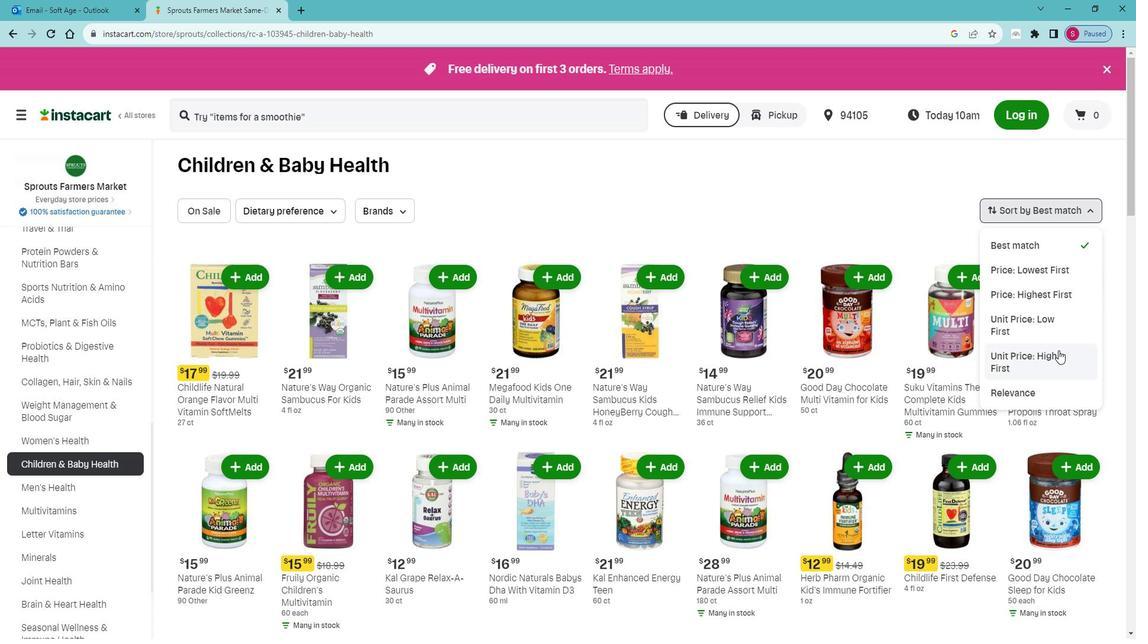 
Action: Mouse pressed left at (1056, 351)
Screenshot: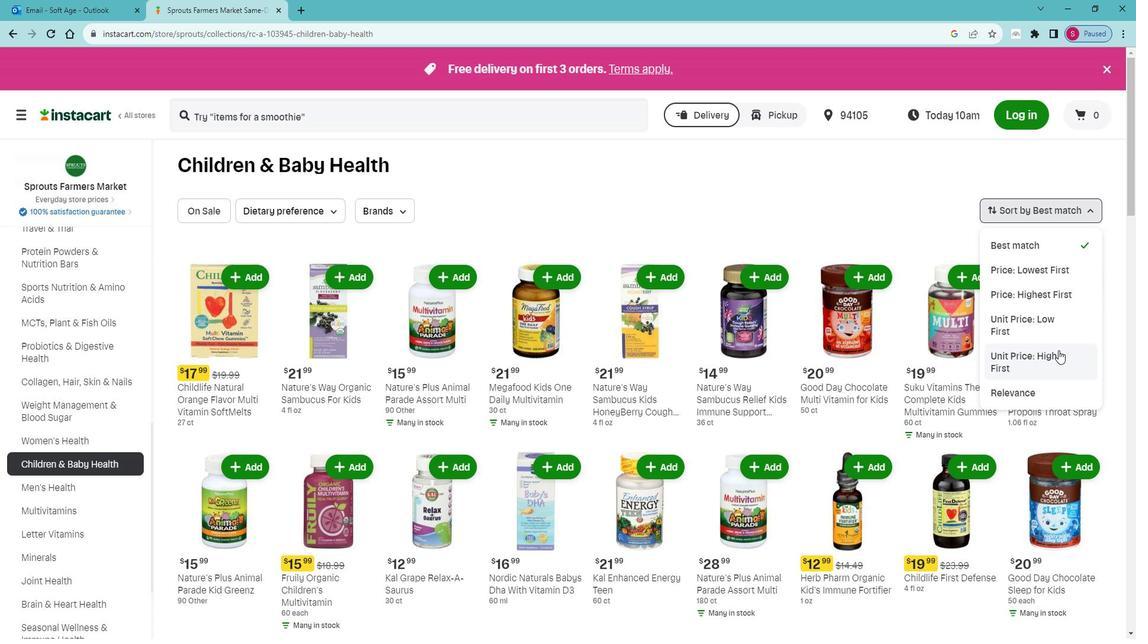 
Action: Mouse moved to (606, 408)
Screenshot: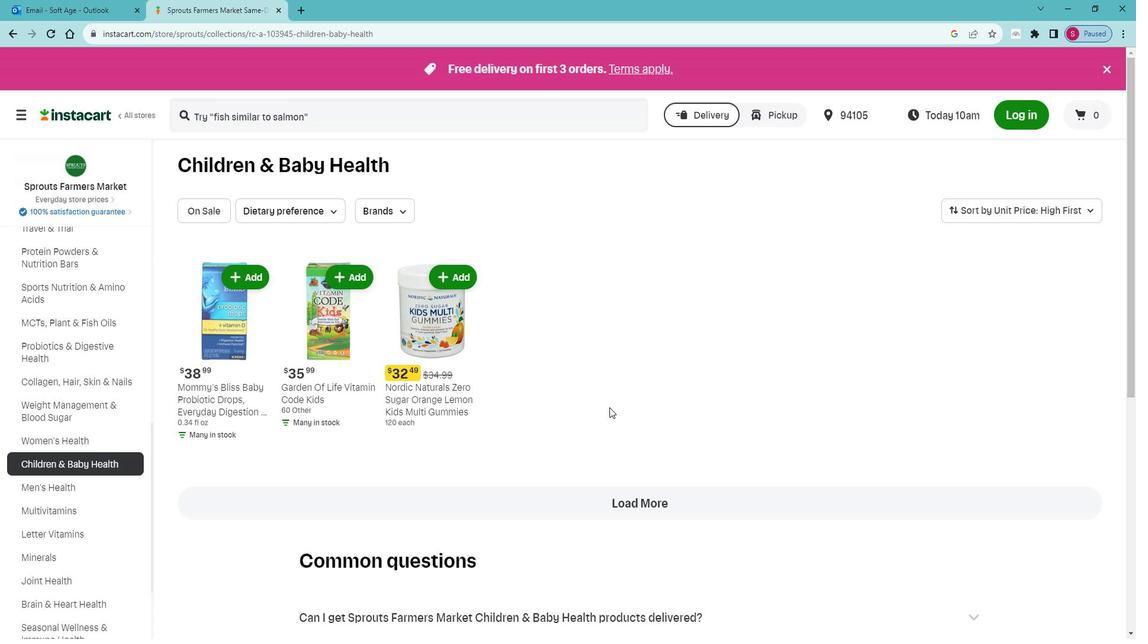 
